 Task: Open Card Employee Training Review in Board Customer Advocacy Program Strategy and Execution to Workspace CRM Systems and add a team member Softage.2@softage.net, a label Blue, a checklist Sailing, an attachment from Trello, a color Blue and finally, add a card description 'Research and develop new product packaging design' and a comment 'Since this item requires input from multiple team members, let us make sure everyone is on the same page before moving forward.'. Add a start date 'Jan 06, 1900' with a due date 'Jan 13, 1900'
Action: Mouse moved to (111, 54)
Screenshot: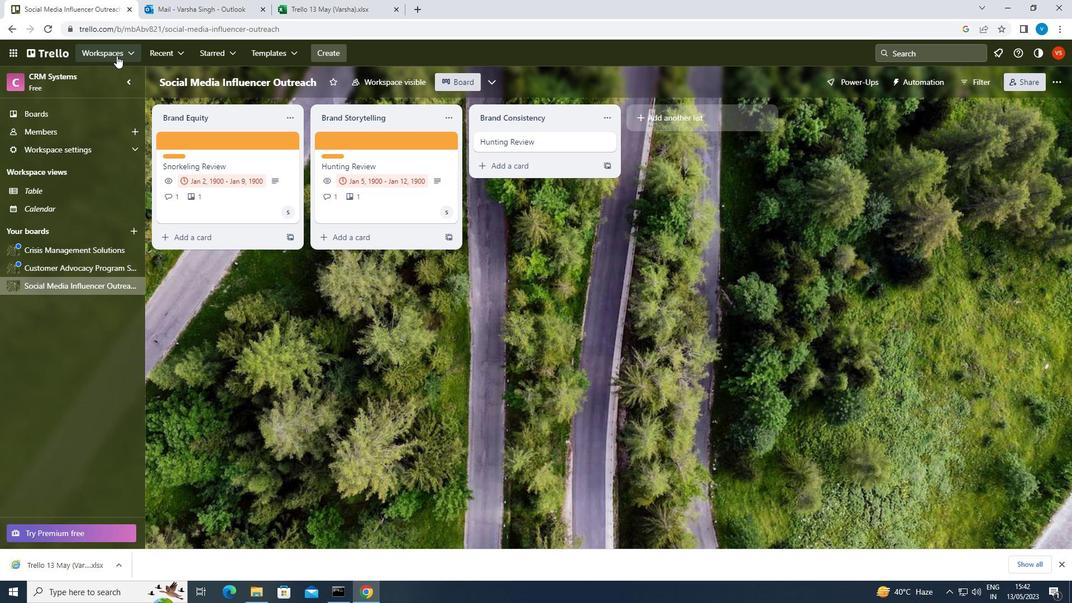 
Action: Mouse pressed left at (111, 54)
Screenshot: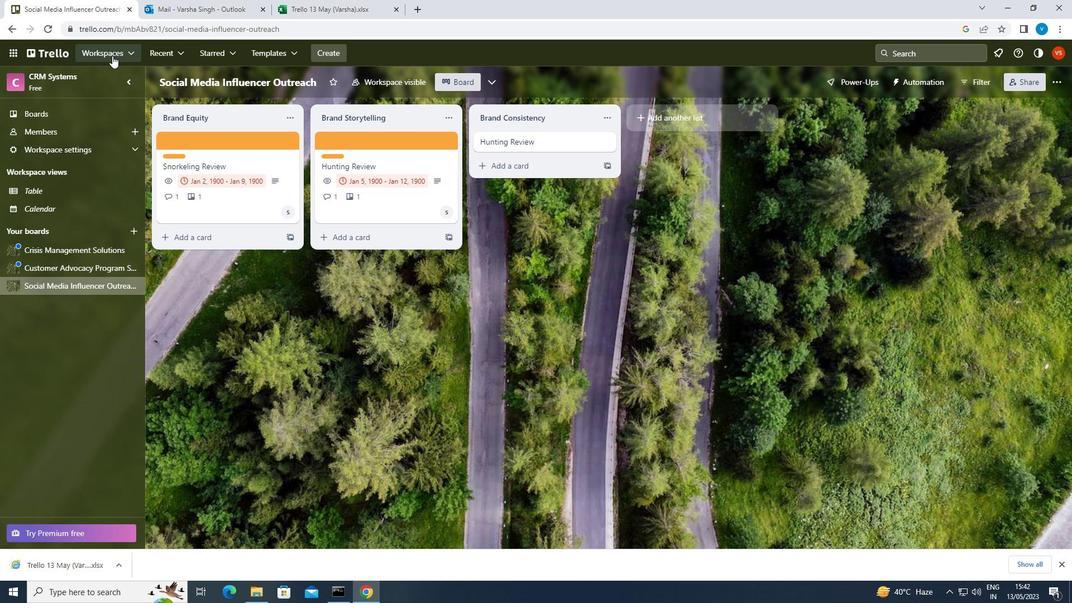 
Action: Mouse moved to (172, 439)
Screenshot: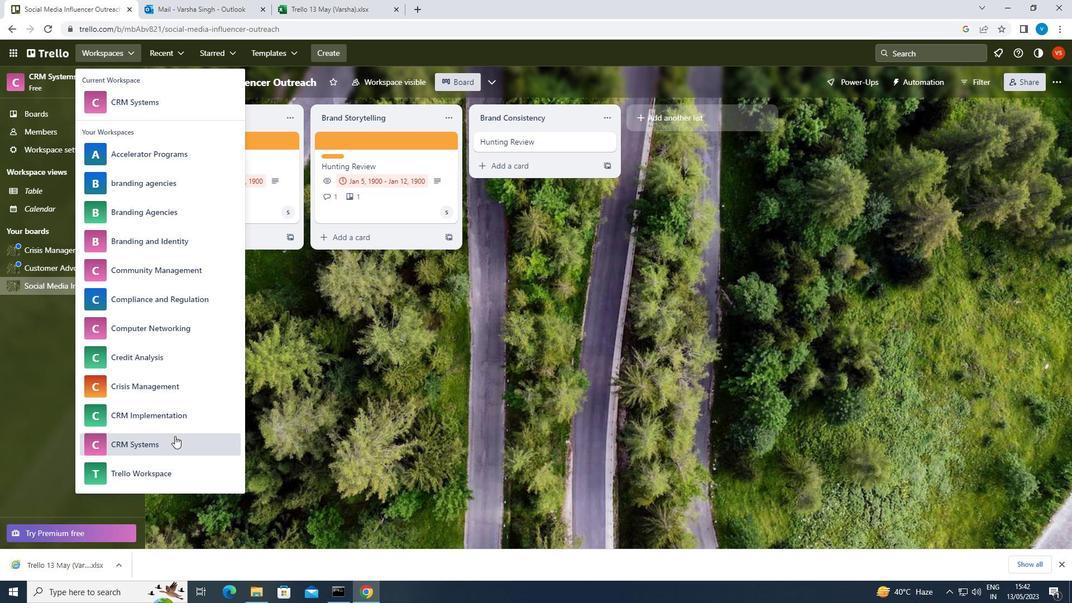 
Action: Mouse pressed left at (172, 439)
Screenshot: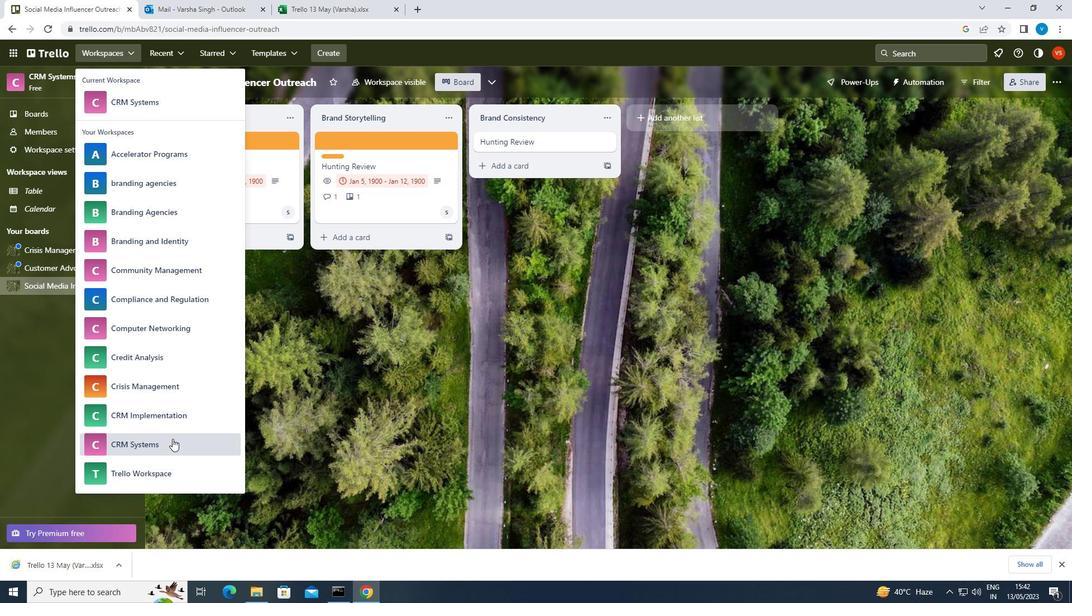 
Action: Mouse moved to (72, 268)
Screenshot: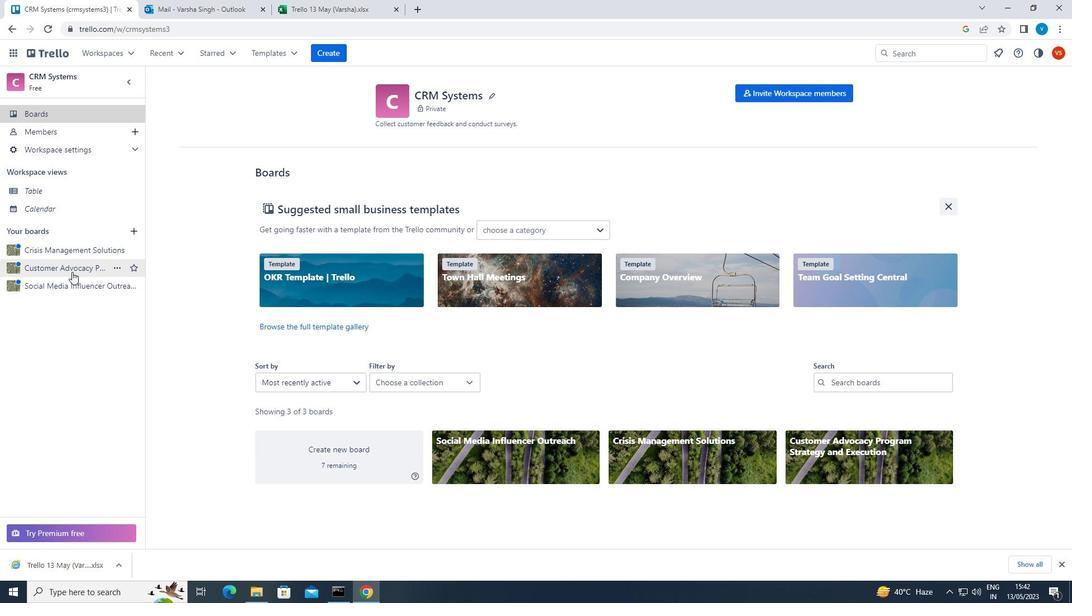 
Action: Mouse pressed left at (72, 268)
Screenshot: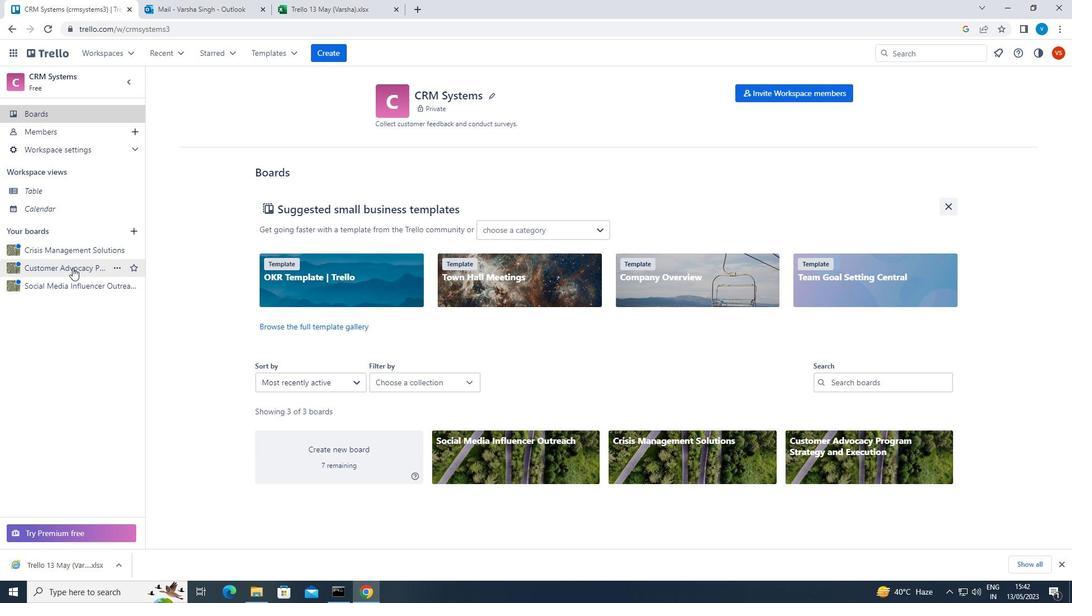 
Action: Mouse moved to (404, 139)
Screenshot: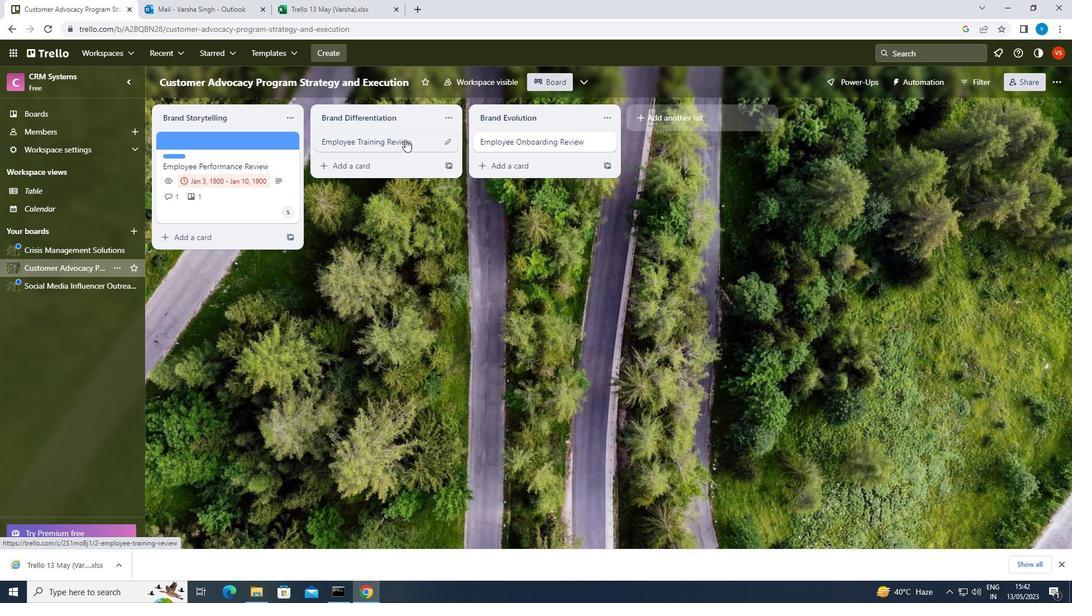 
Action: Mouse pressed left at (404, 139)
Screenshot: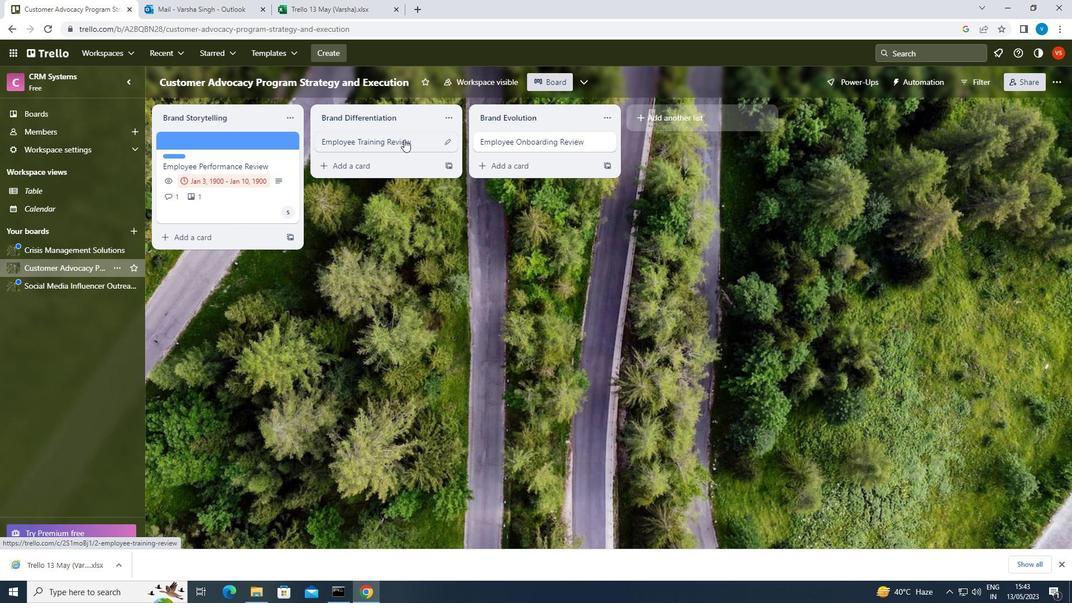 
Action: Mouse moved to (691, 182)
Screenshot: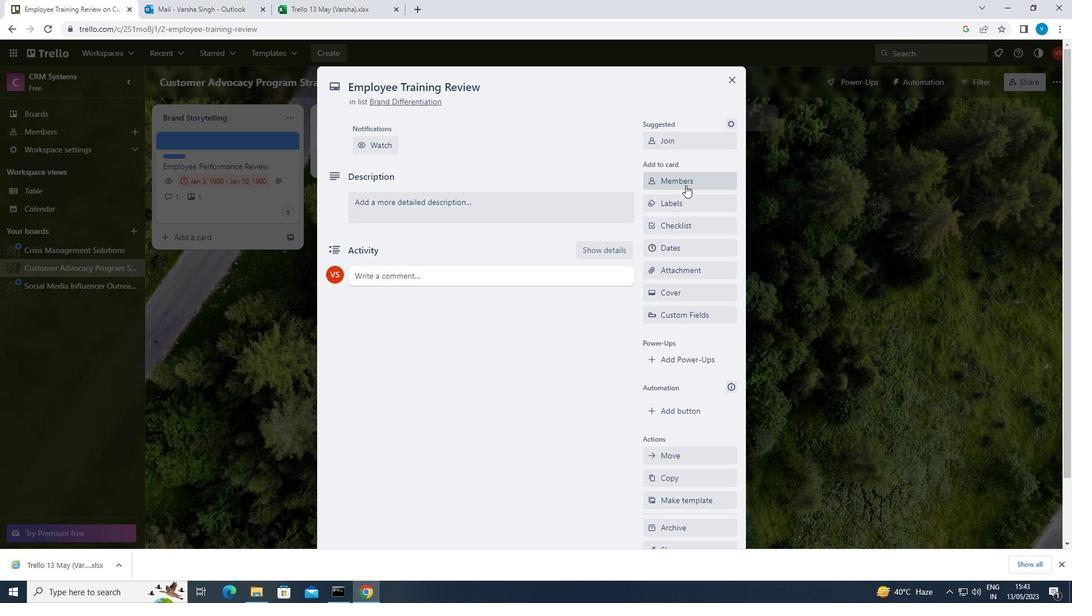 
Action: Mouse pressed left at (691, 182)
Screenshot: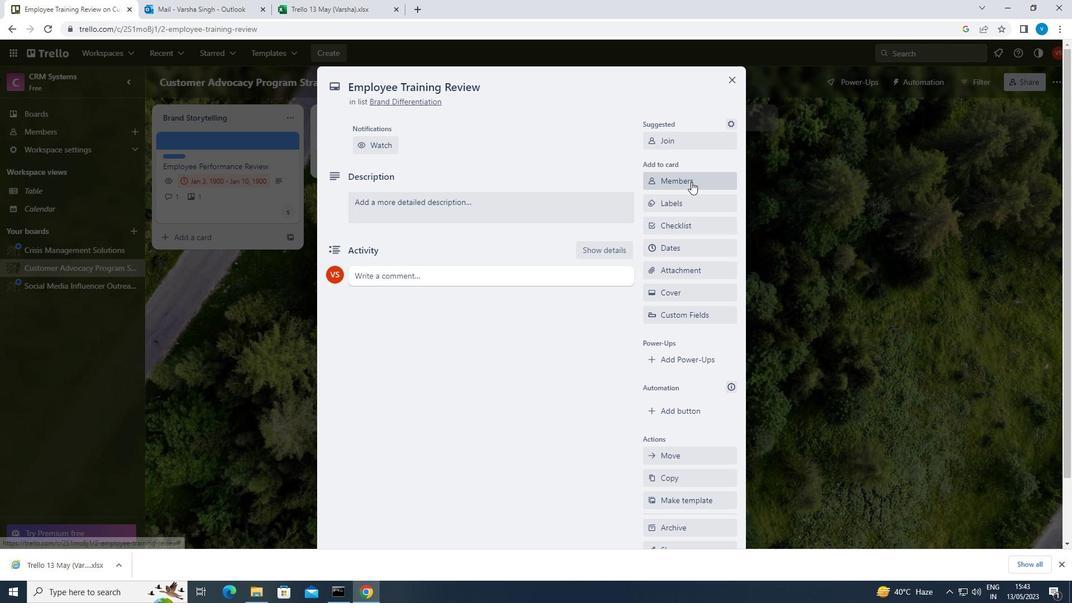 
Action: Mouse moved to (692, 182)
Screenshot: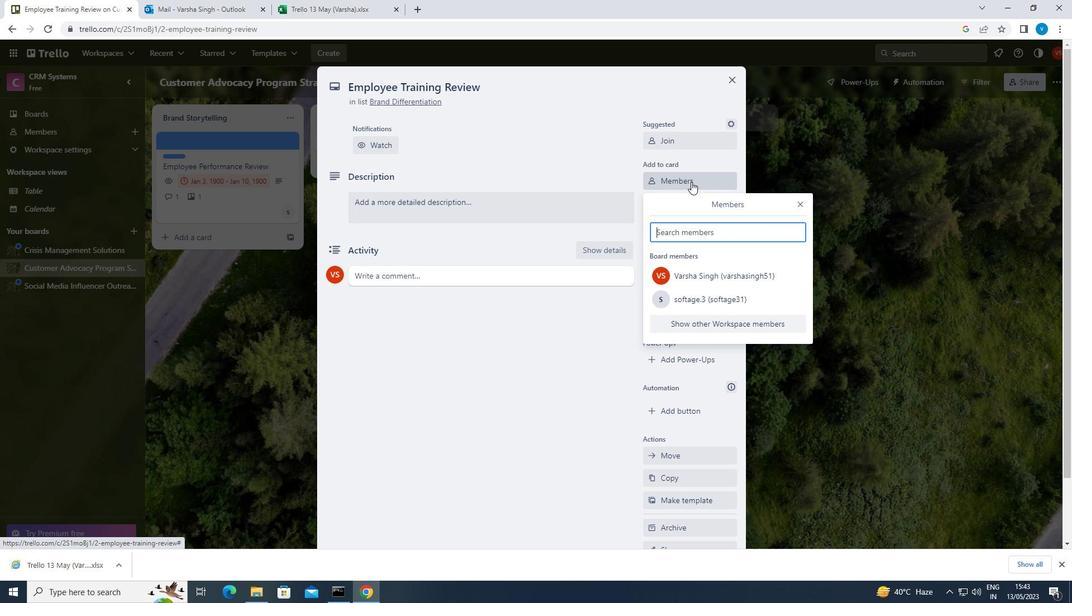 
Action: Key pressed <Key.shift>SOFTAGE.2<Key.shift><Key.shift>@SOFTAGE.NET
Screenshot: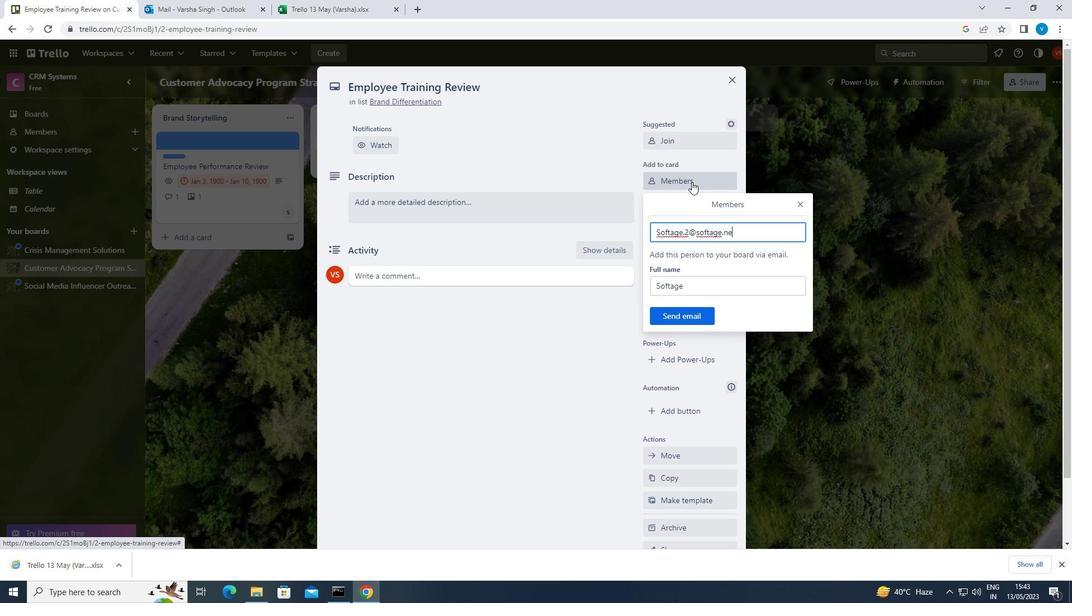 
Action: Mouse moved to (684, 313)
Screenshot: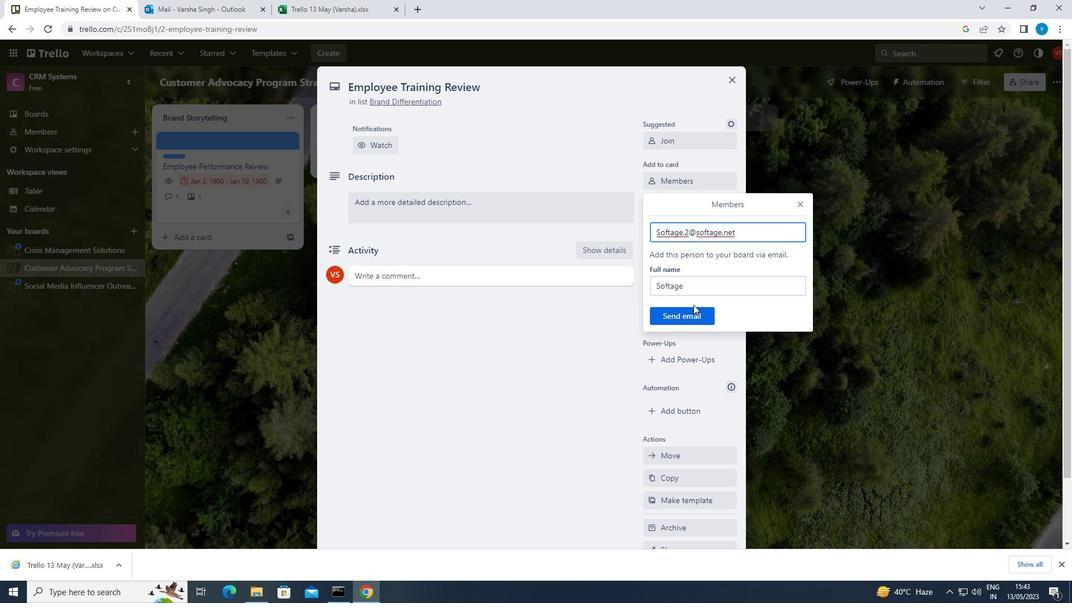 
Action: Mouse pressed left at (684, 313)
Screenshot: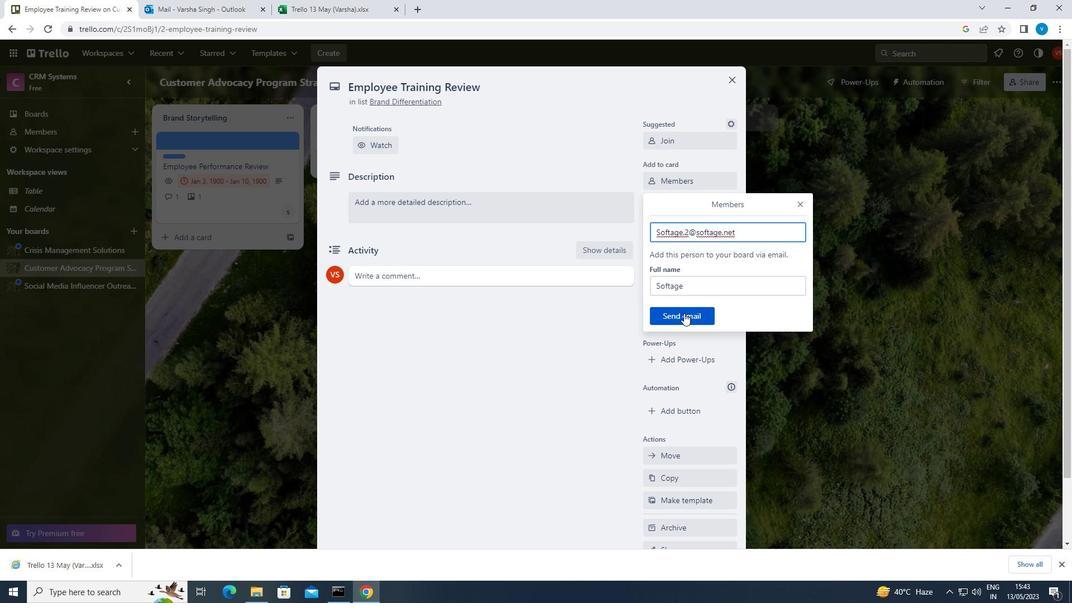 
Action: Mouse moved to (701, 198)
Screenshot: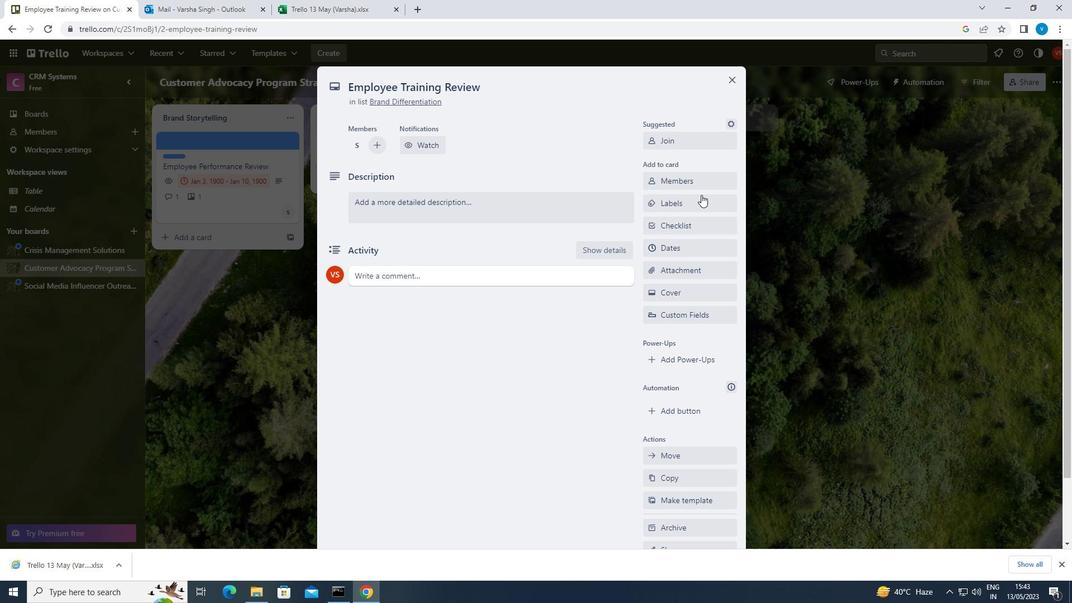 
Action: Mouse pressed left at (701, 198)
Screenshot: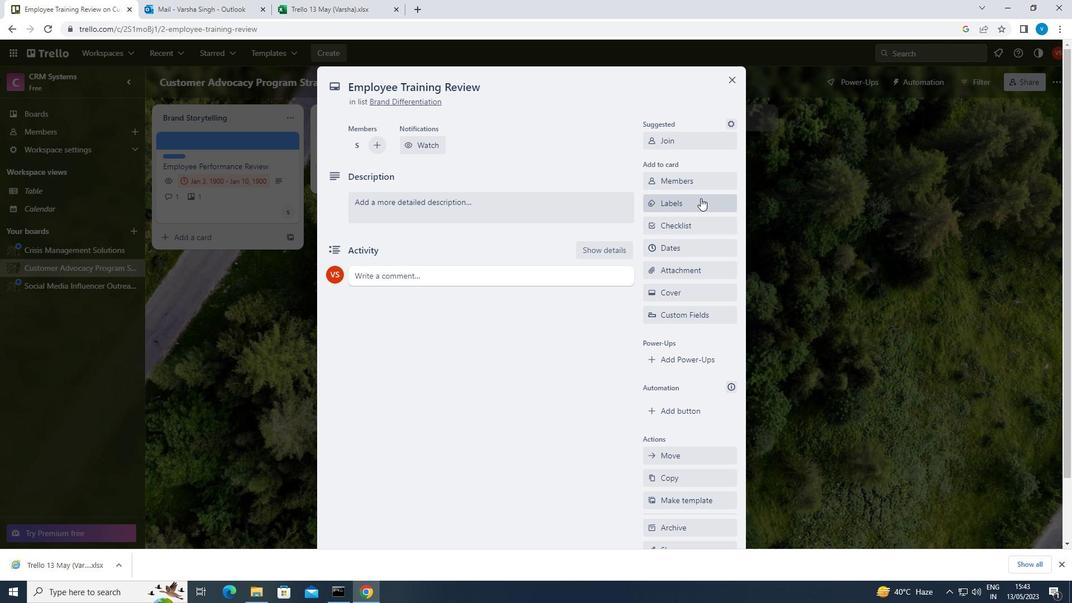 
Action: Mouse moved to (701, 389)
Screenshot: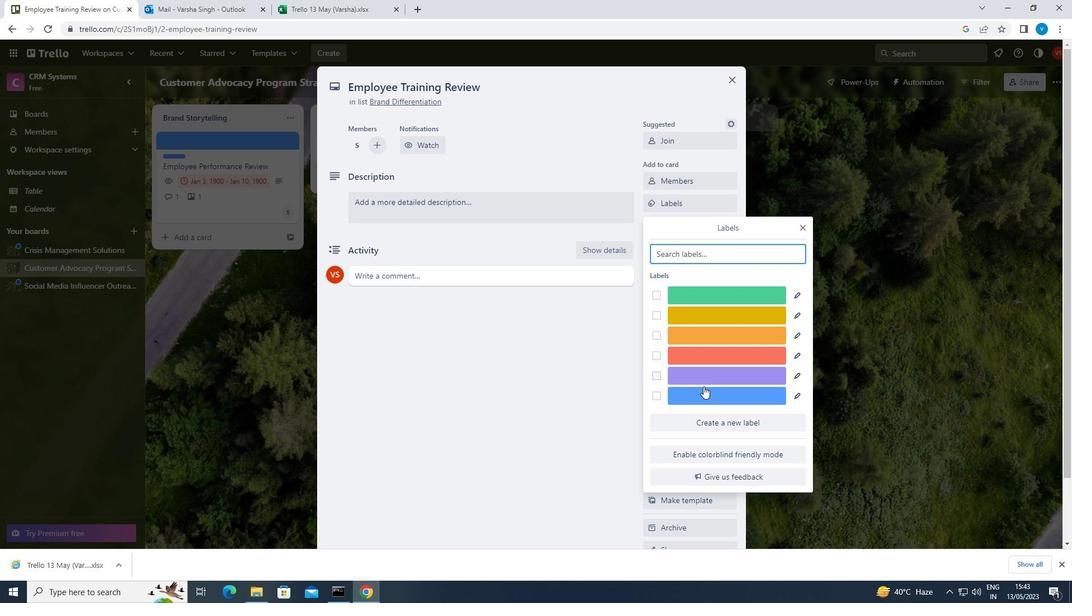 
Action: Mouse pressed left at (701, 389)
Screenshot: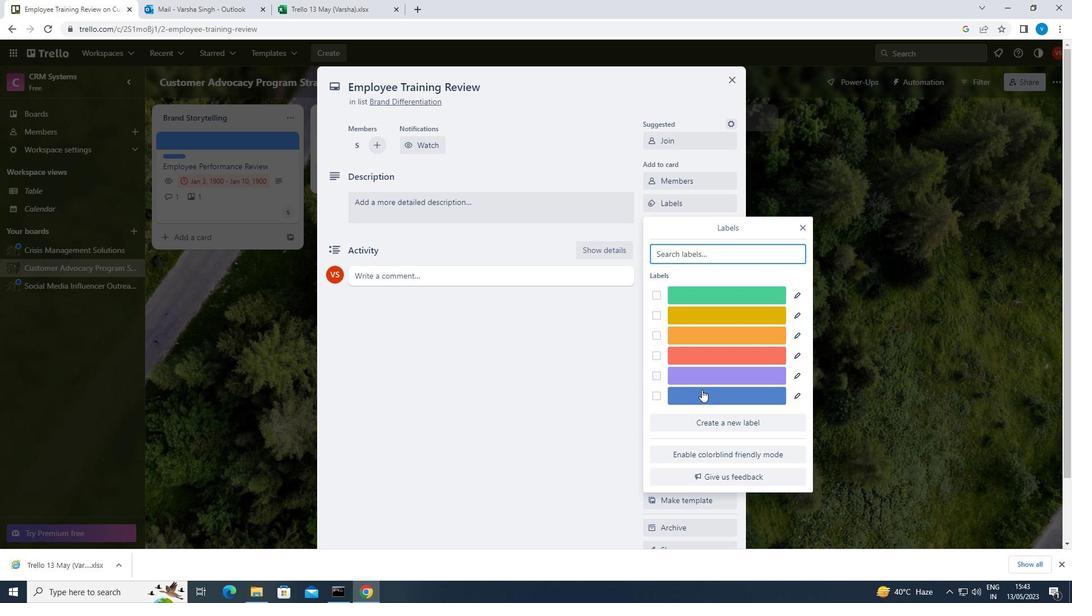 
Action: Mouse moved to (801, 227)
Screenshot: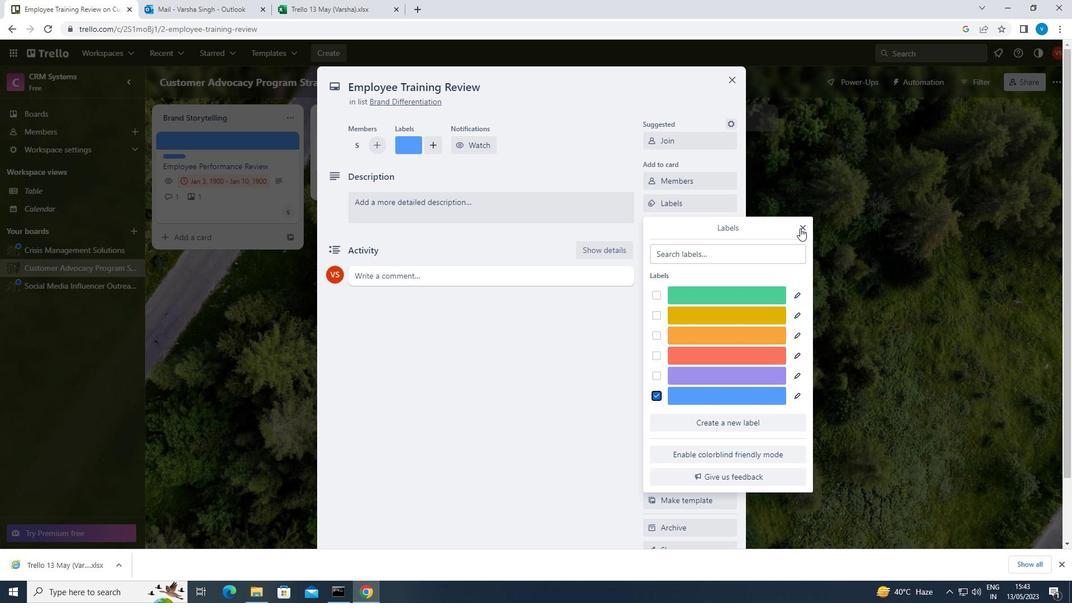 
Action: Mouse pressed left at (801, 227)
Screenshot: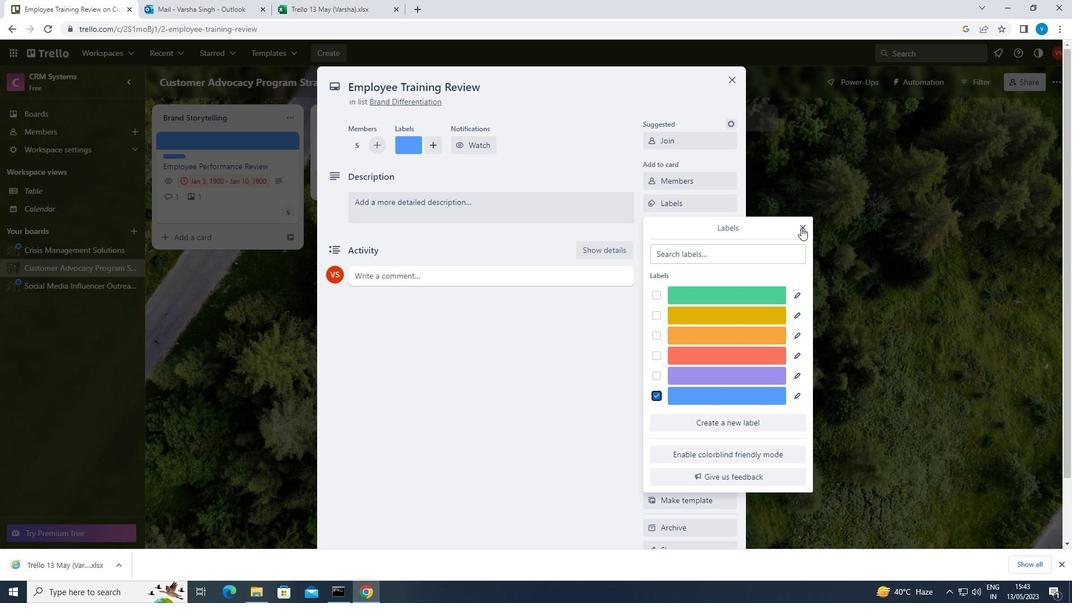 
Action: Mouse moved to (712, 223)
Screenshot: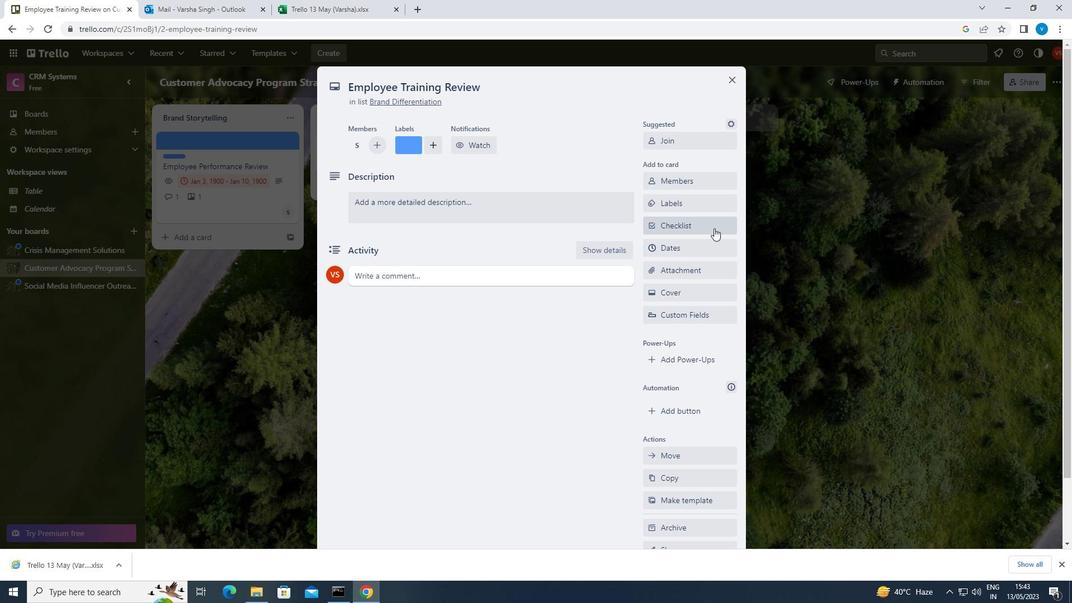 
Action: Mouse pressed left at (712, 223)
Screenshot: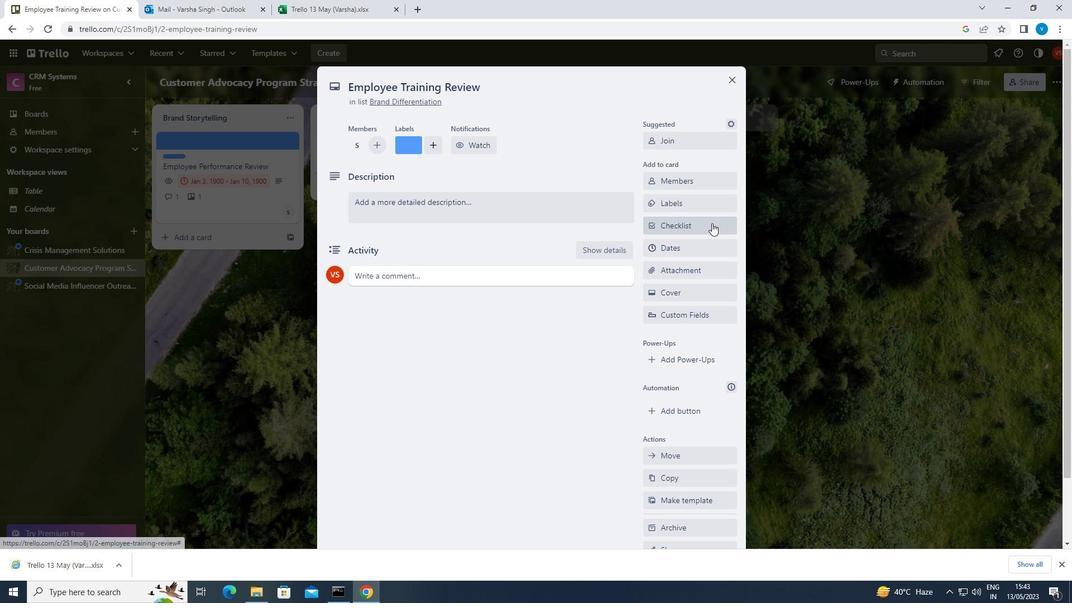 
Action: Mouse moved to (717, 284)
Screenshot: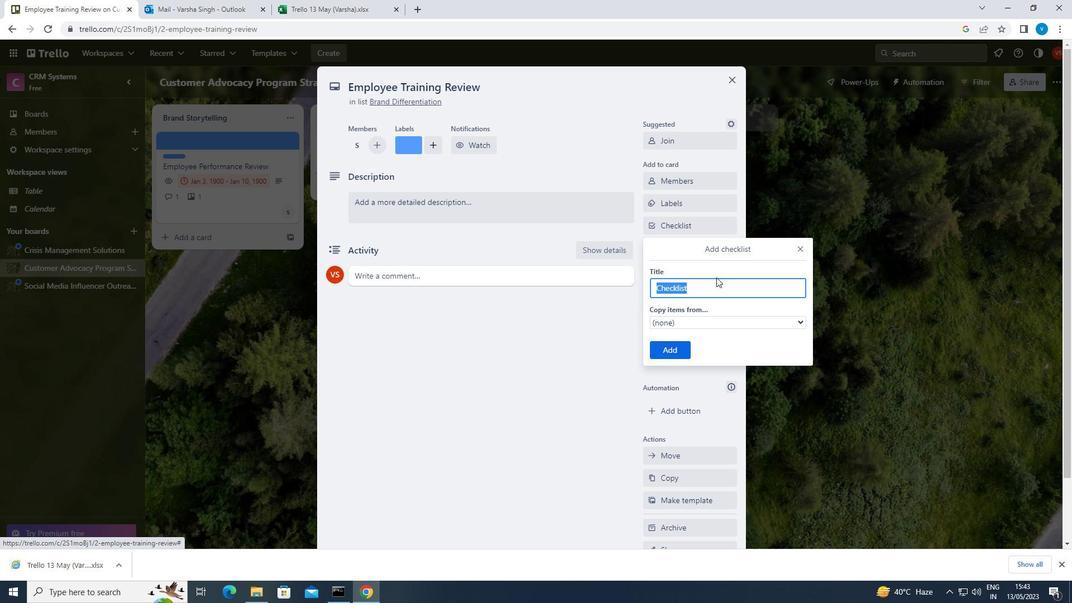
Action: Key pressed <Key.shift>SAILING<Key.backspace><Key.backspace><Key.backspace><Key.backspace><Key.backspace><Key.backspace><Key.backspace><Key.backspace><Key.backspace><Key.backspace><Key.shift>SAILING
Screenshot: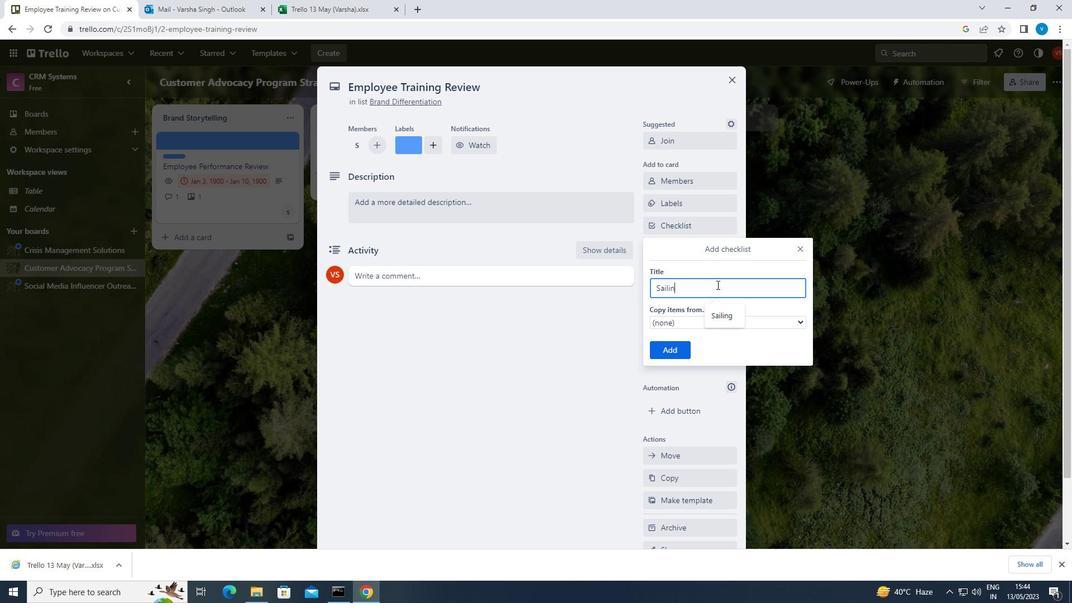 
Action: Mouse moved to (797, 248)
Screenshot: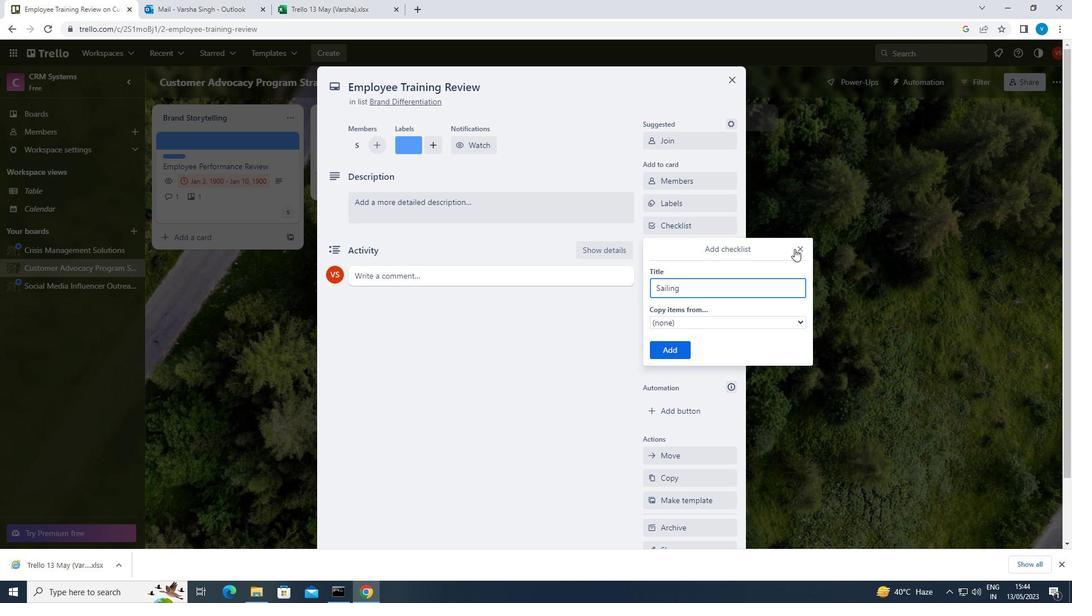 
Action: Mouse pressed left at (797, 248)
Screenshot: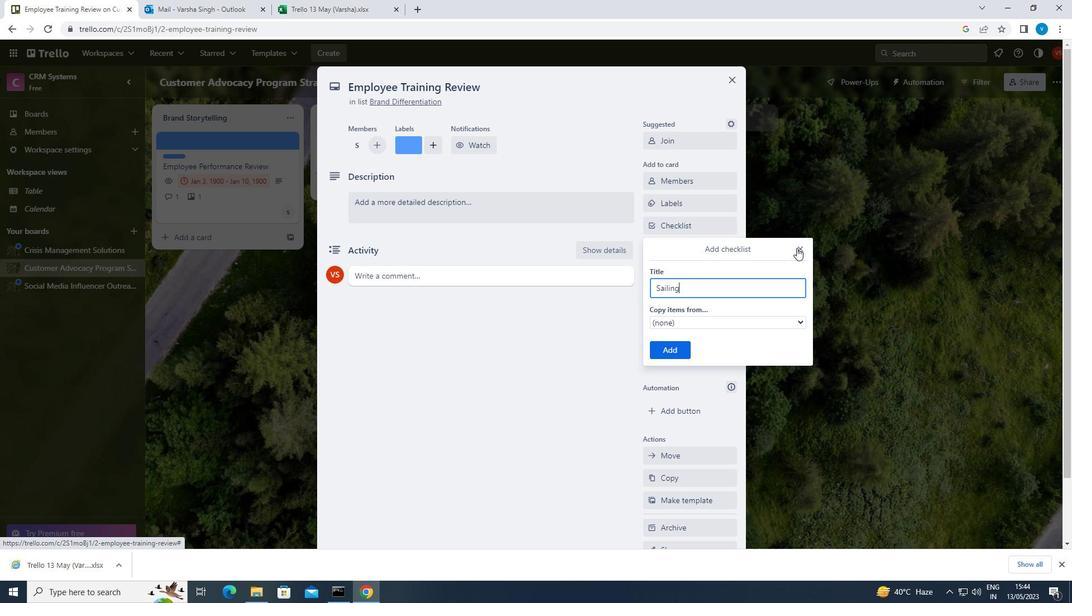 
Action: Mouse moved to (706, 267)
Screenshot: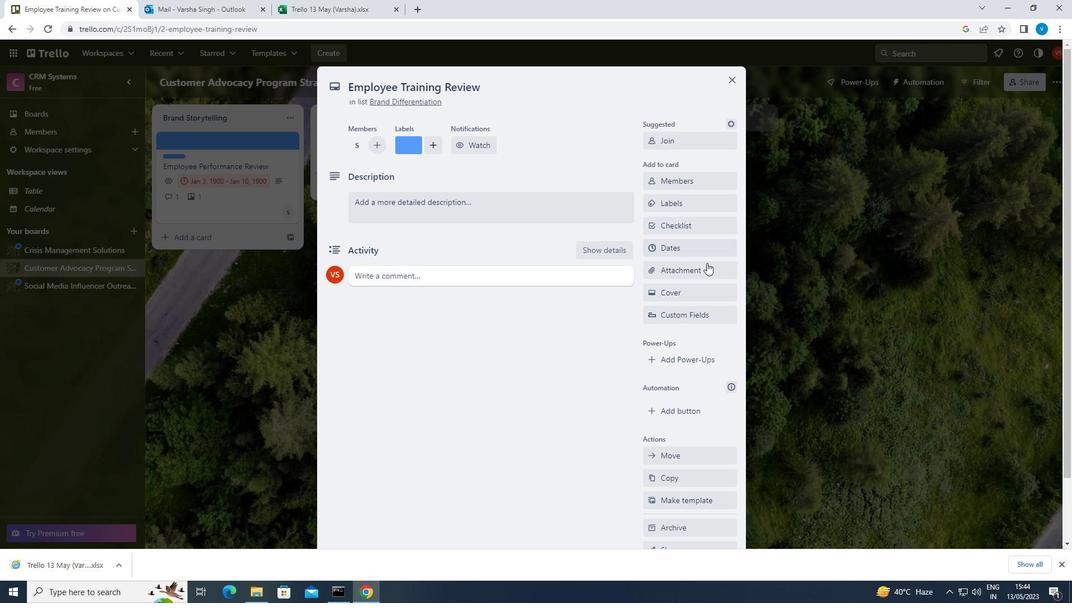 
Action: Mouse pressed left at (706, 267)
Screenshot: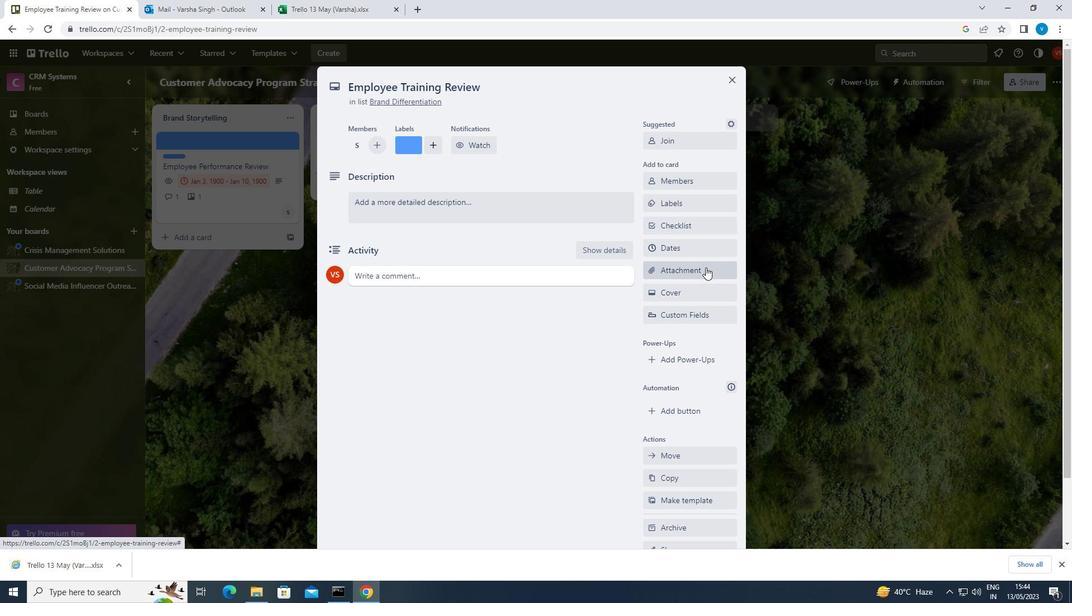 
Action: Mouse moved to (689, 334)
Screenshot: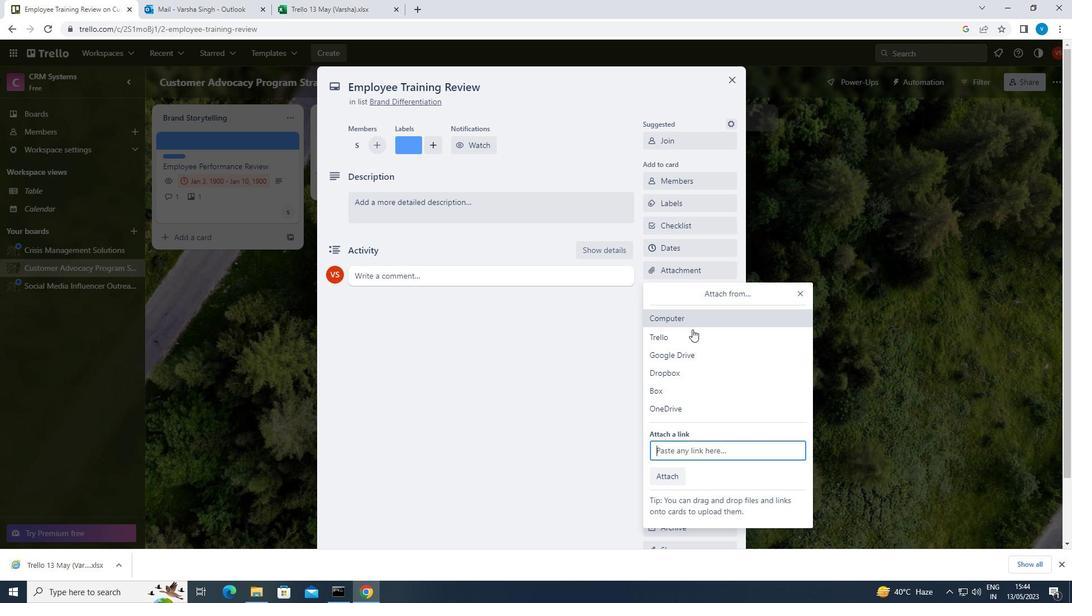 
Action: Mouse pressed left at (689, 334)
Screenshot: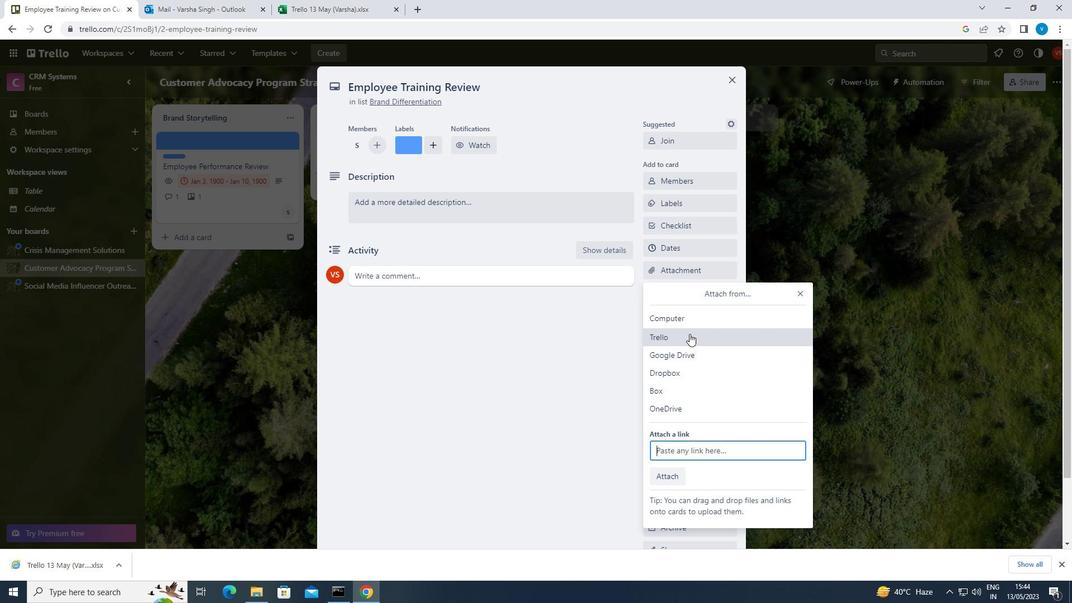
Action: Mouse moved to (670, 397)
Screenshot: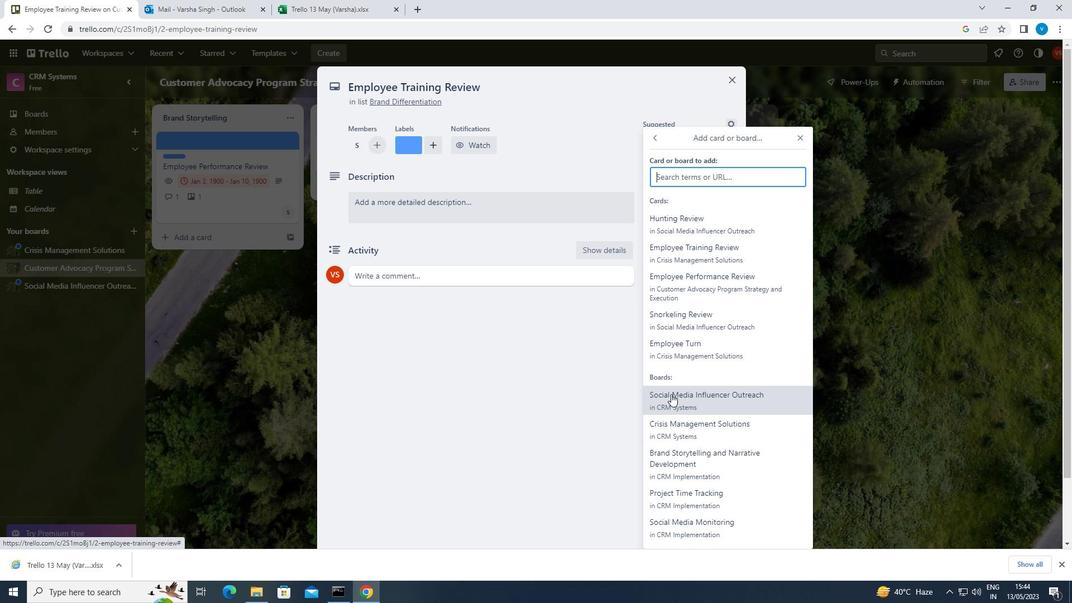 
Action: Mouse pressed left at (670, 397)
Screenshot: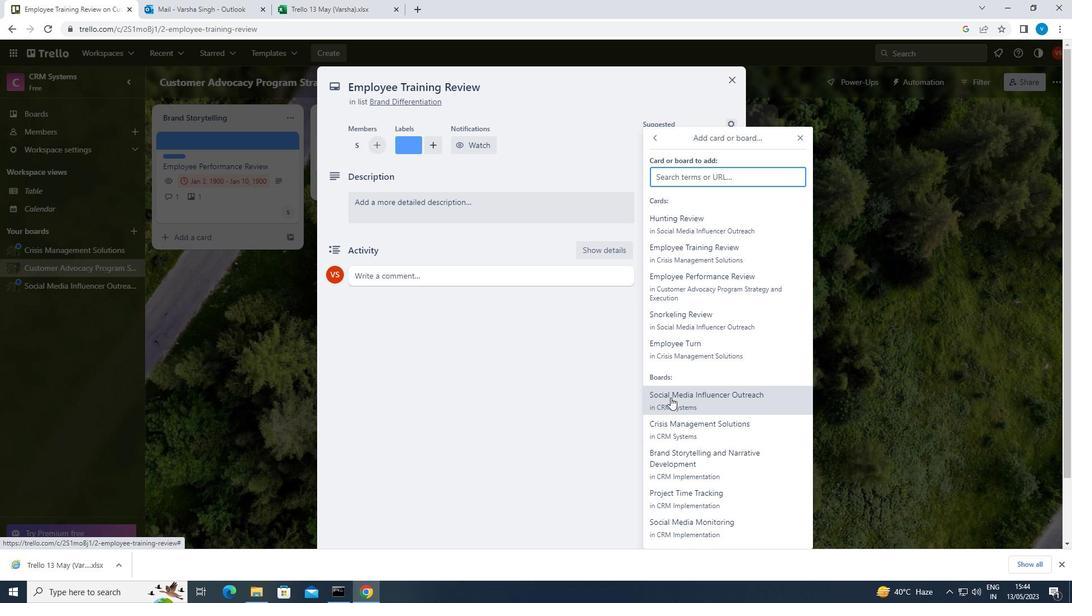 
Action: Mouse moved to (681, 287)
Screenshot: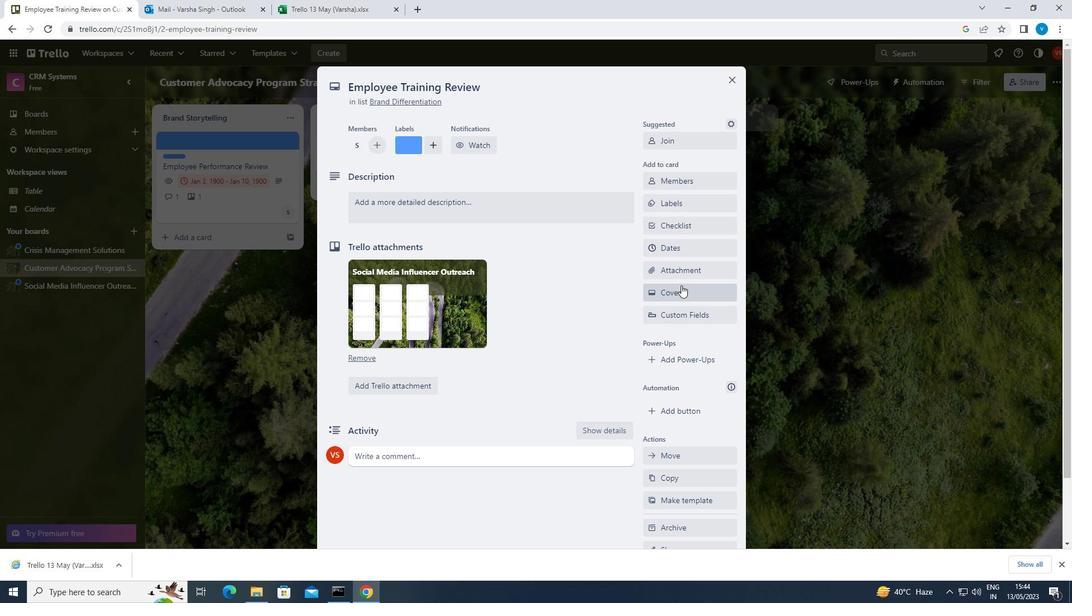 
Action: Mouse pressed left at (681, 287)
Screenshot: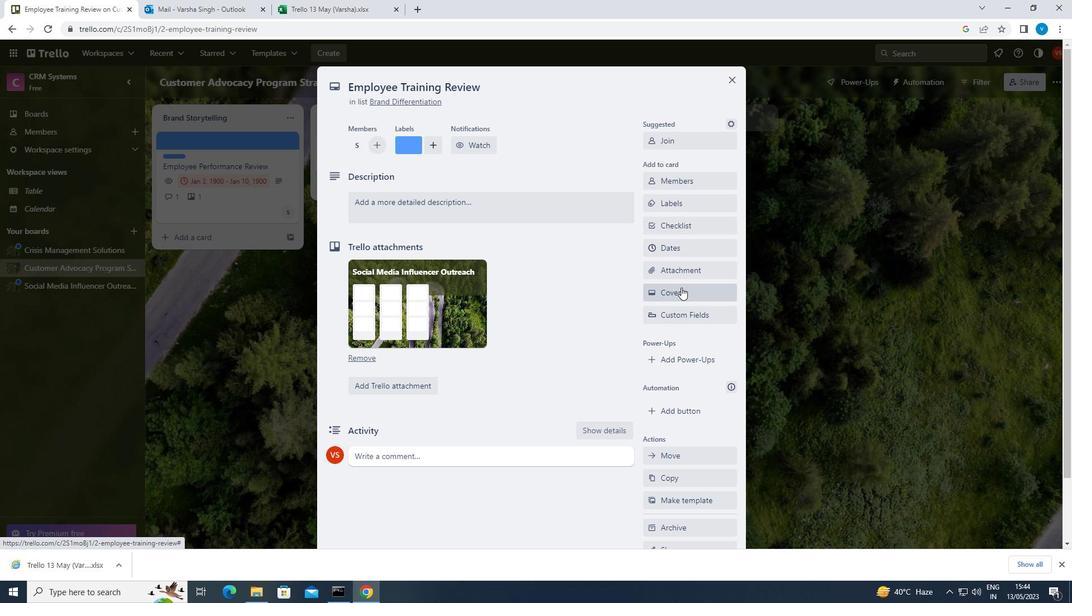 
Action: Mouse moved to (665, 342)
Screenshot: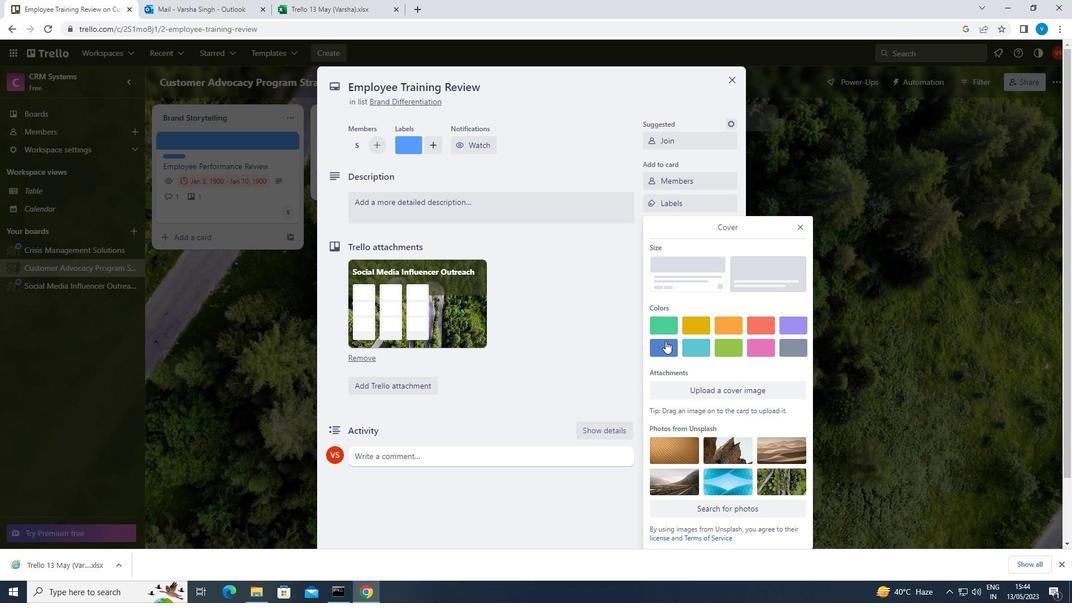 
Action: Mouse pressed left at (665, 342)
Screenshot: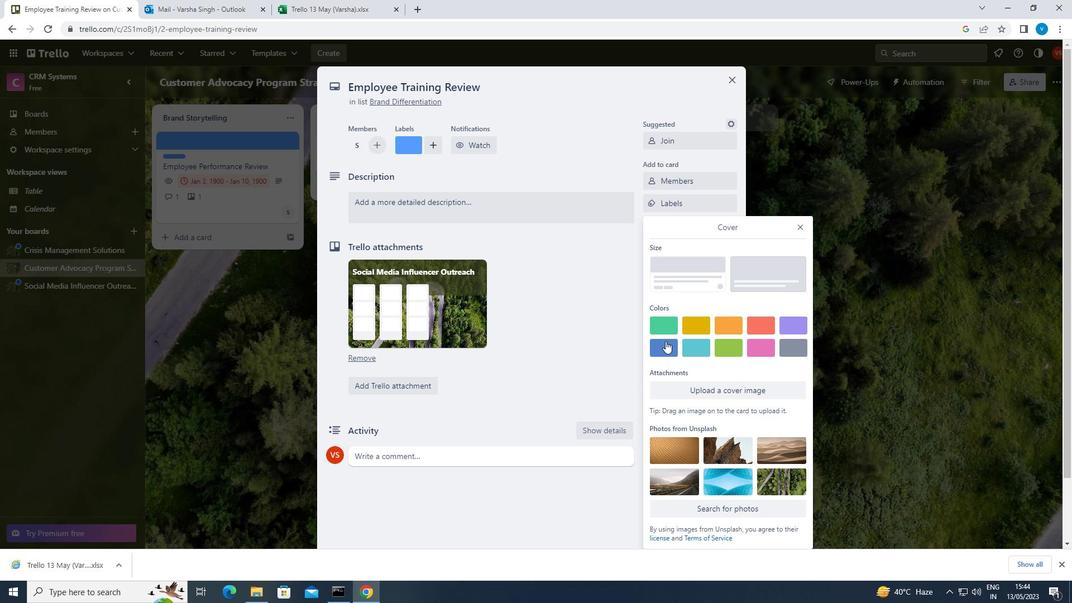 
Action: Mouse moved to (520, 270)
Screenshot: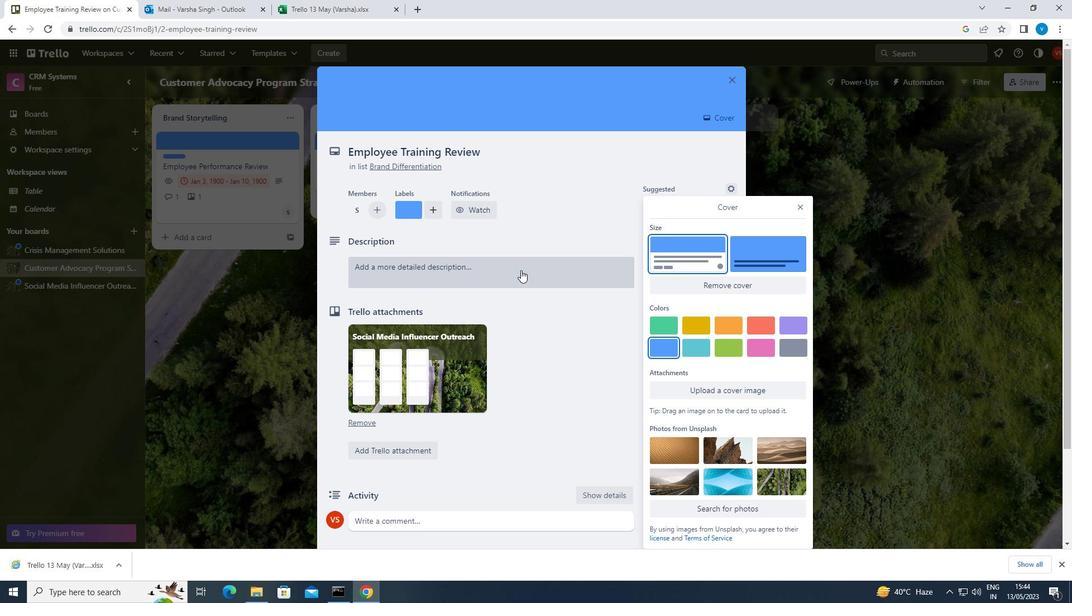
Action: Mouse pressed left at (520, 270)
Screenshot: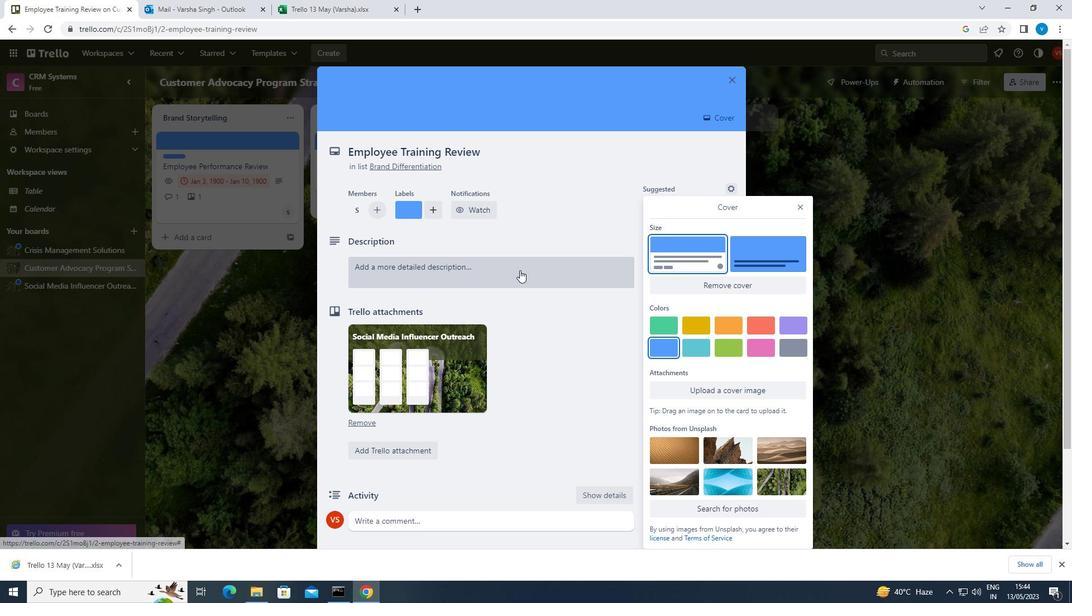 
Action: Key pressed <Key.shift>RESEARCH<Key.space>AND<Key.space>DEVELOP<Key.space>NEW<Key.space>PRODUCT<Key.space>PACKAGING<Key.space>DESIGN
Screenshot: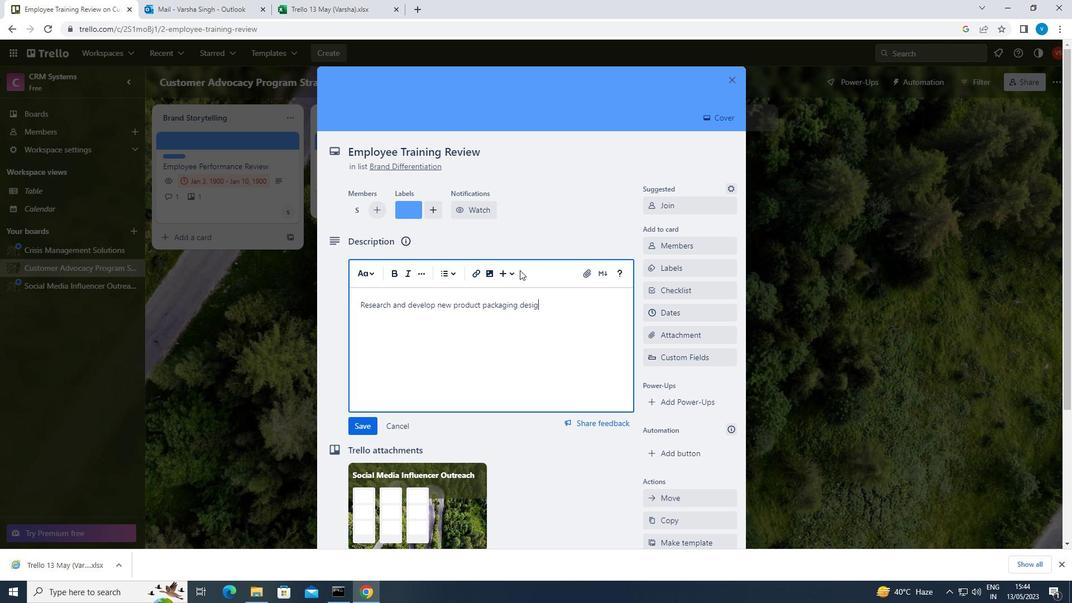 
Action: Mouse moved to (369, 428)
Screenshot: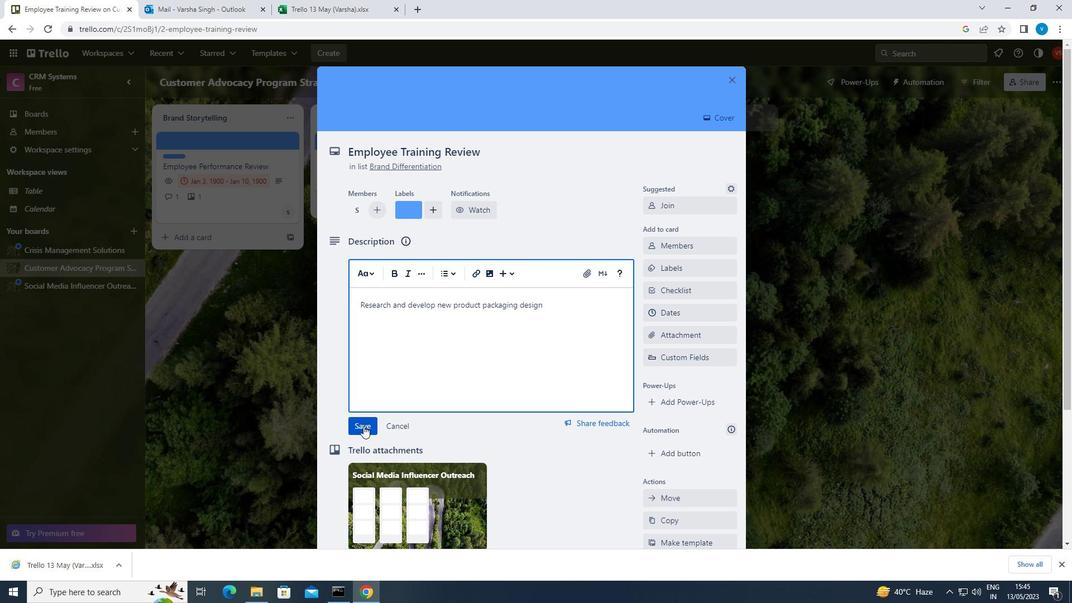 
Action: Mouse pressed left at (369, 428)
Screenshot: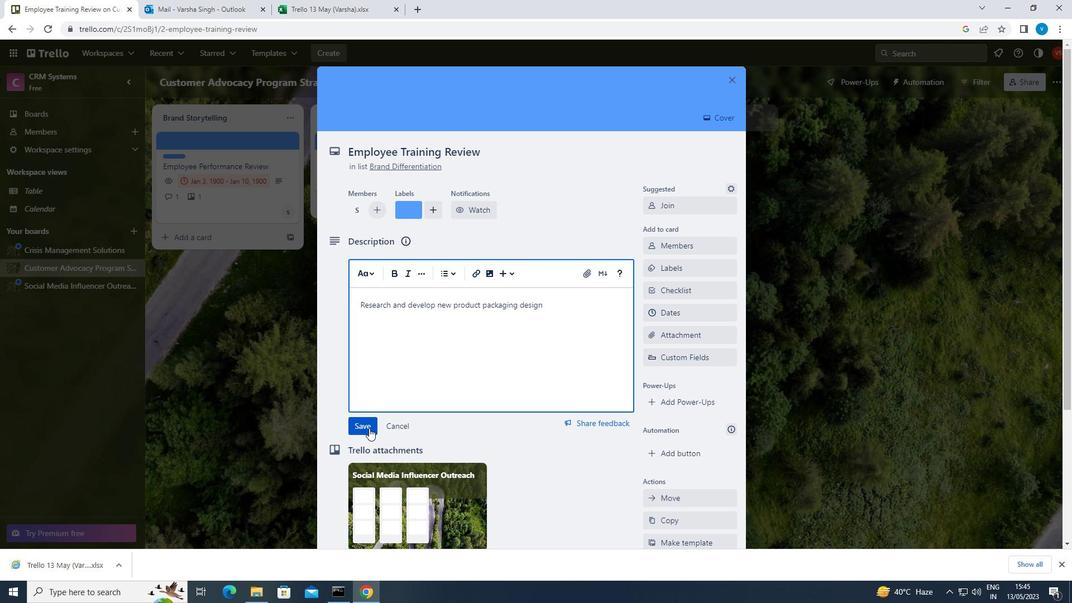 
Action: Mouse moved to (377, 426)
Screenshot: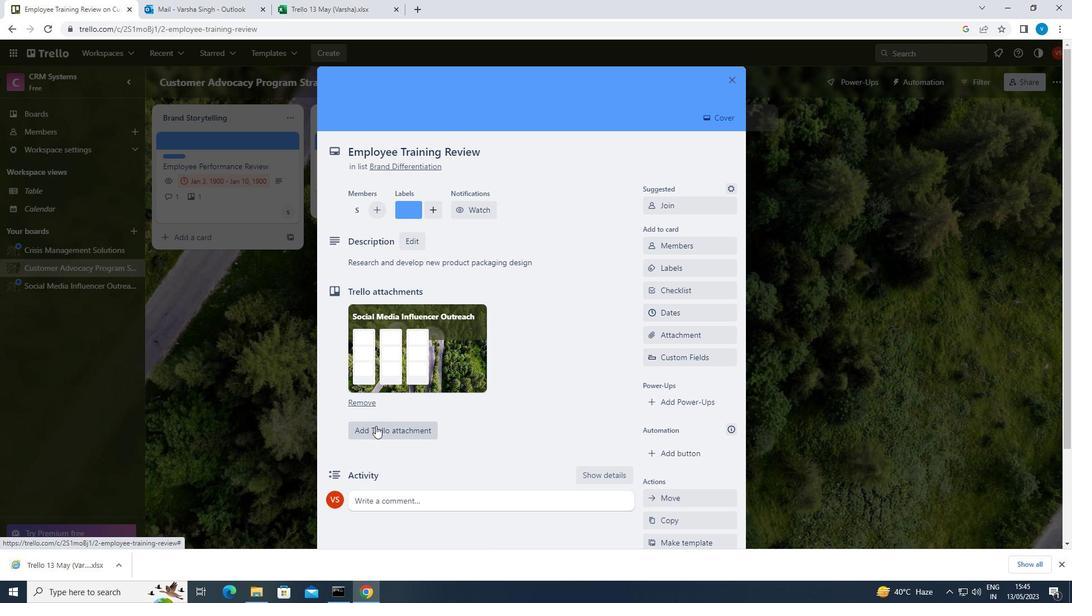 
Action: Mouse scrolled (377, 425) with delta (0, 0)
Screenshot: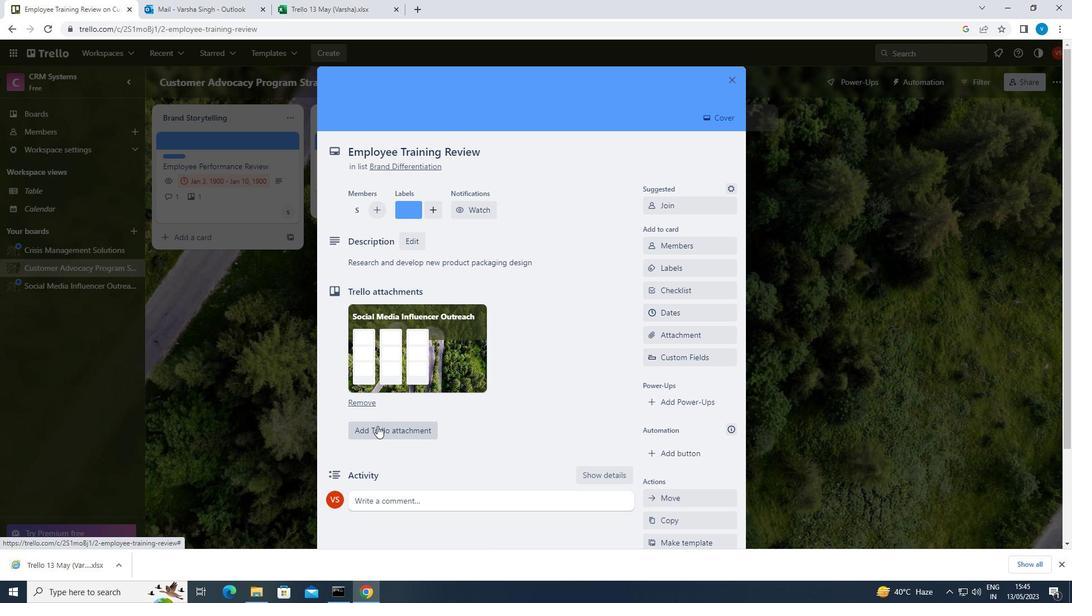 
Action: Mouse scrolled (377, 425) with delta (0, 0)
Screenshot: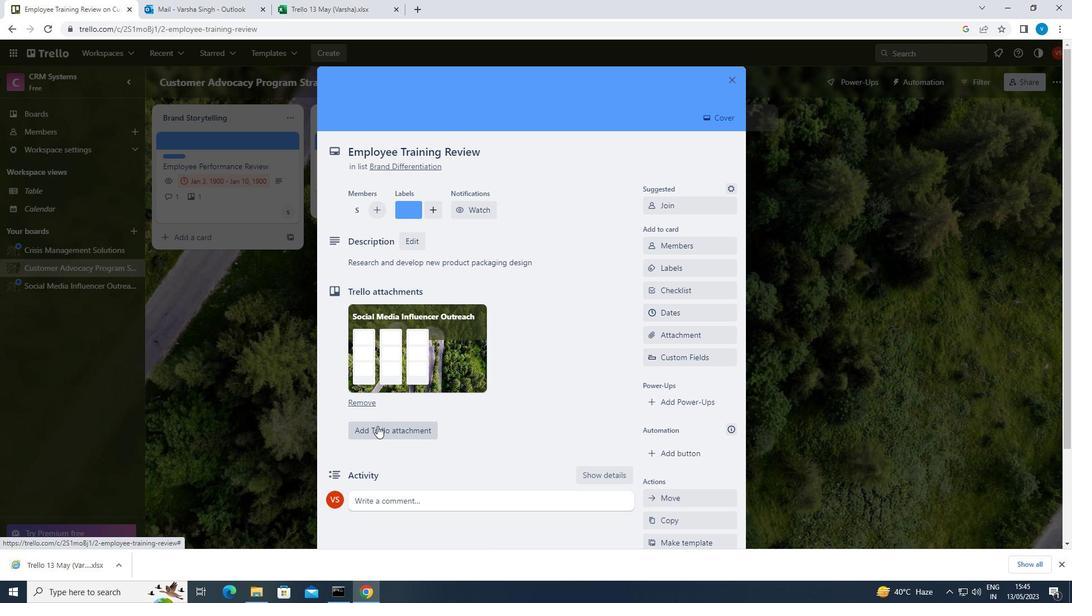 
Action: Mouse moved to (407, 391)
Screenshot: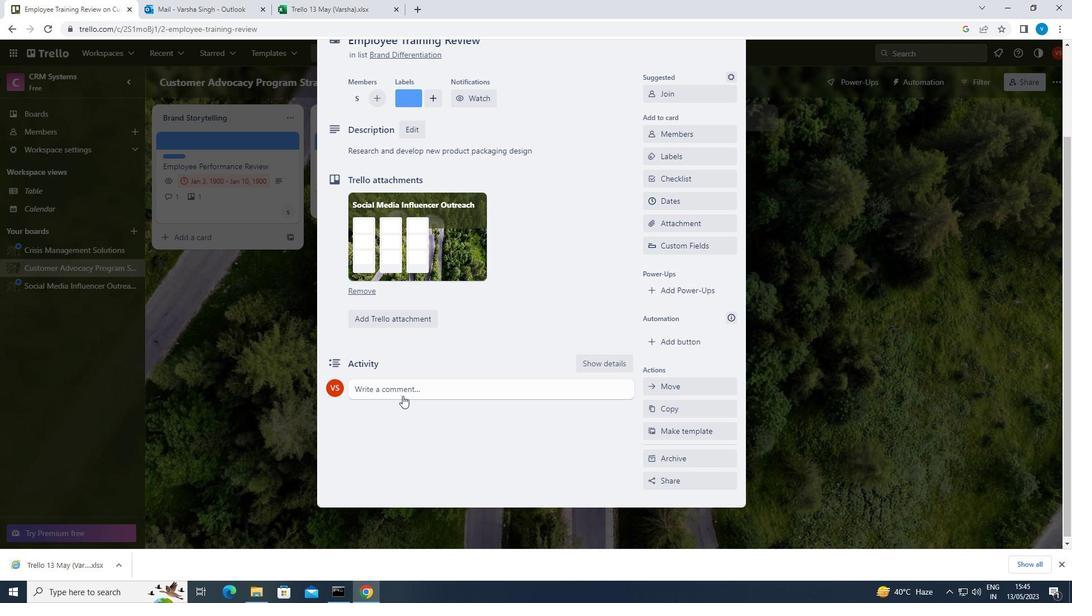 
Action: Mouse pressed left at (407, 391)
Screenshot: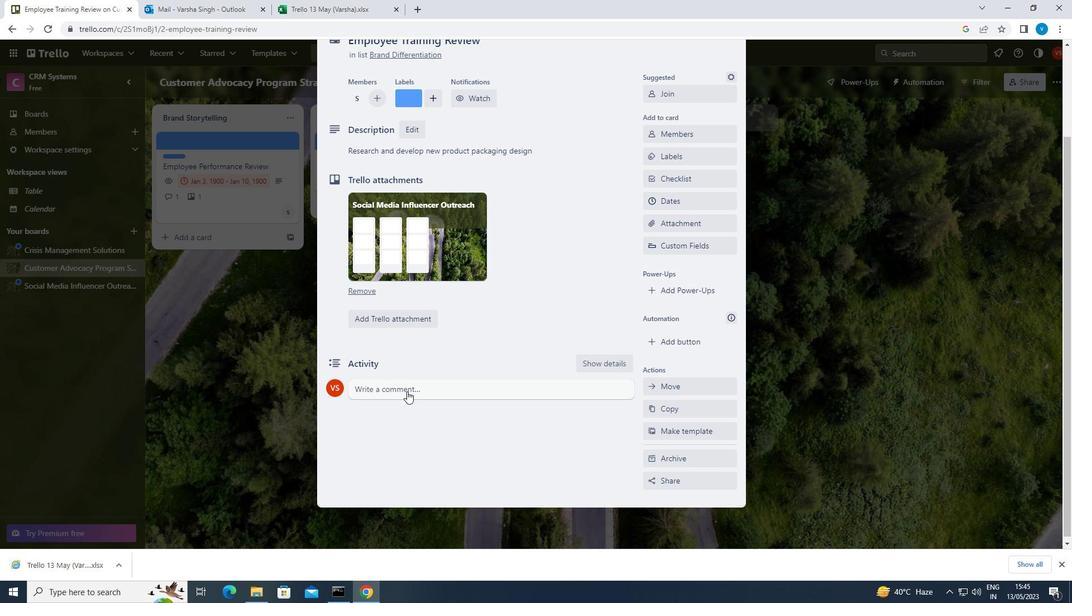 
Action: Key pressed <Key.shift>SINCE<Key.space>THIS<Key.space>ITEM<Key.space>REQUIRES<Key.space>INPUT<Key.space>FROM<Key.space>MULTIPLE<Key.space>TEAM<Key.space>MEMBERS,<Key.space>LET<Key.space>US<Key.space>MAKE<Key.space>SURE<Key.space>EVERYONE<Key.space>IS<Key.space>ON<Key.space>THE<Key.space>SAME<Key.space>PAGE<Key.space>BEFORE<Key.space>MOVING<Key.space>FORWARD.
Screenshot: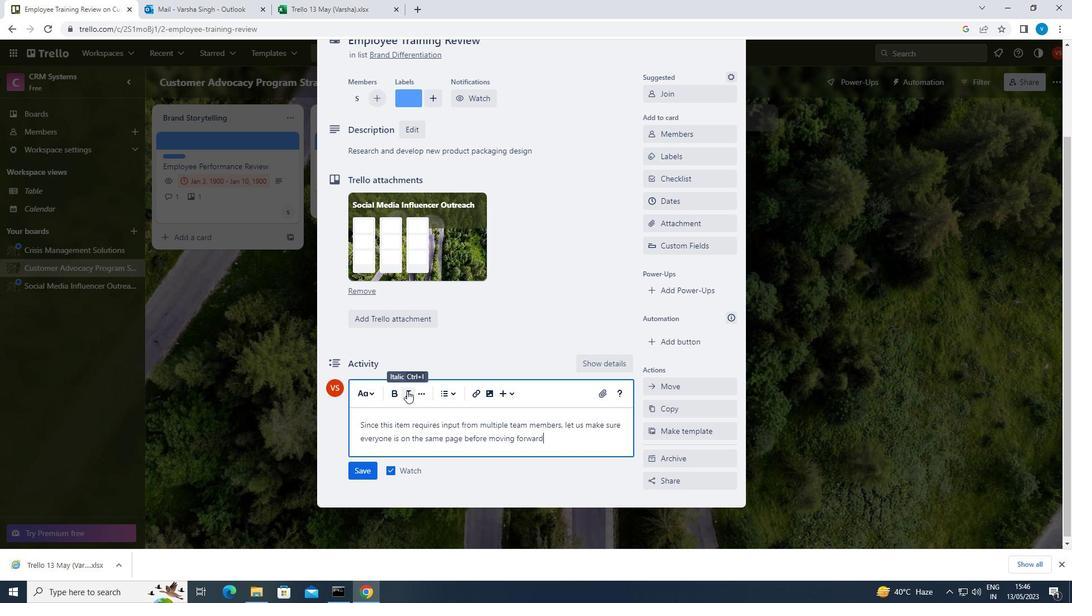 
Action: Mouse moved to (370, 471)
Screenshot: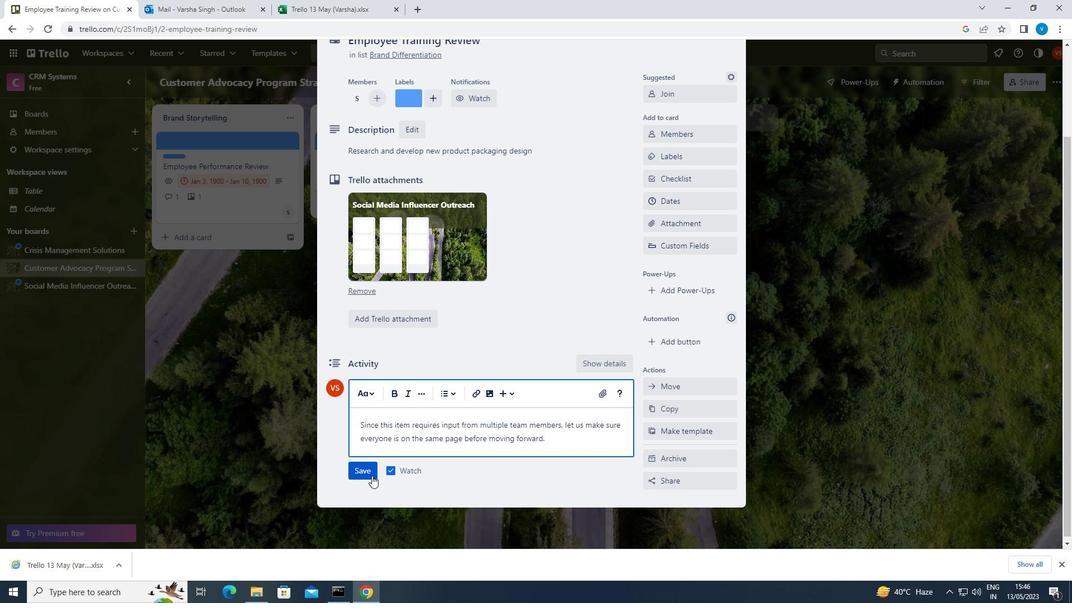 
Action: Mouse pressed left at (370, 471)
Screenshot: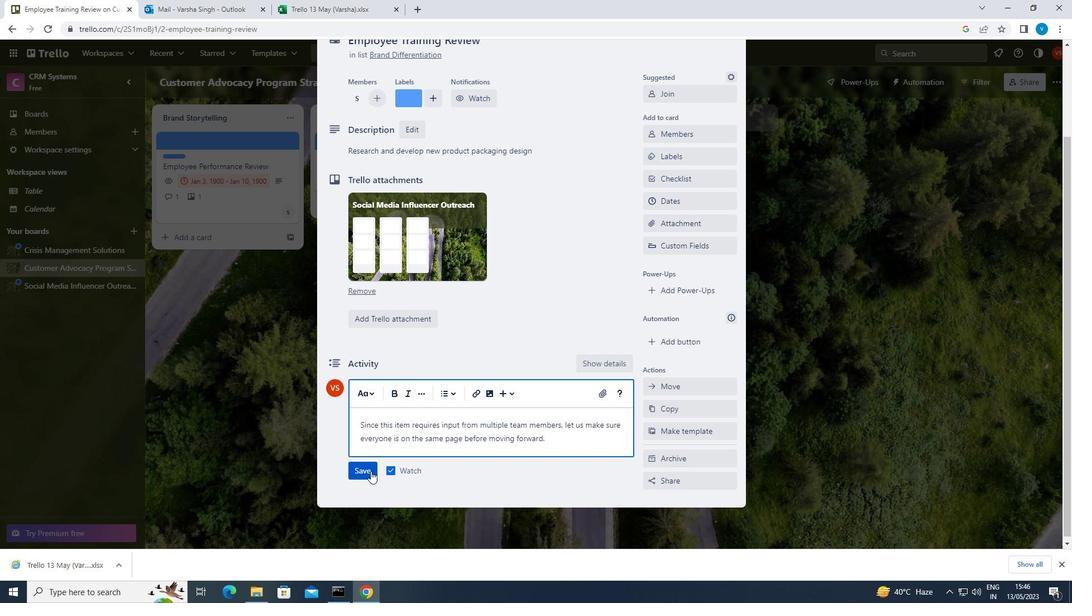 
Action: Mouse moved to (689, 202)
Screenshot: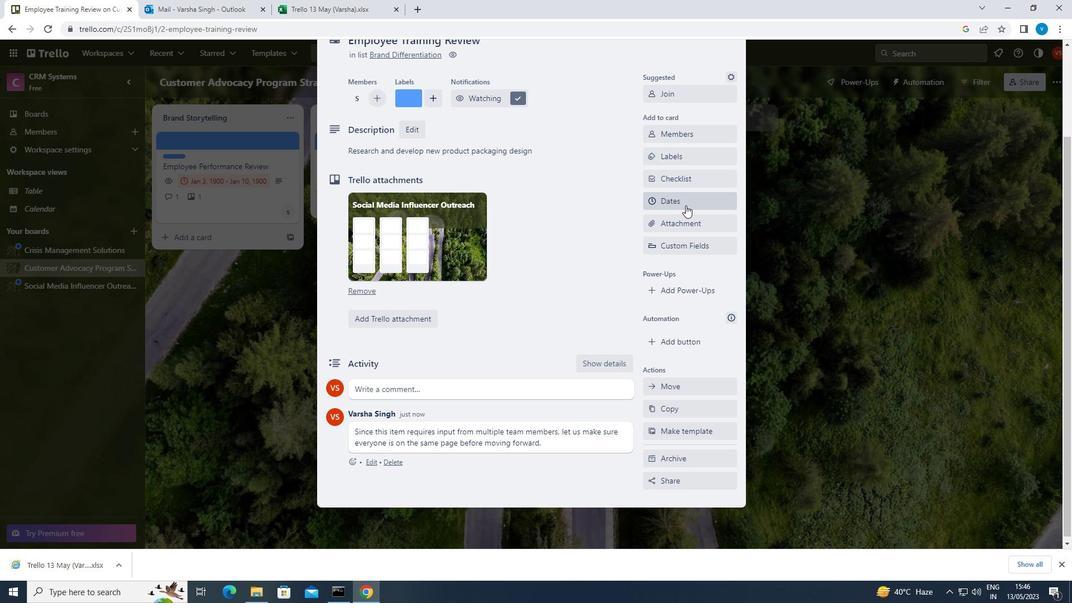 
Action: Mouse pressed left at (689, 202)
Screenshot: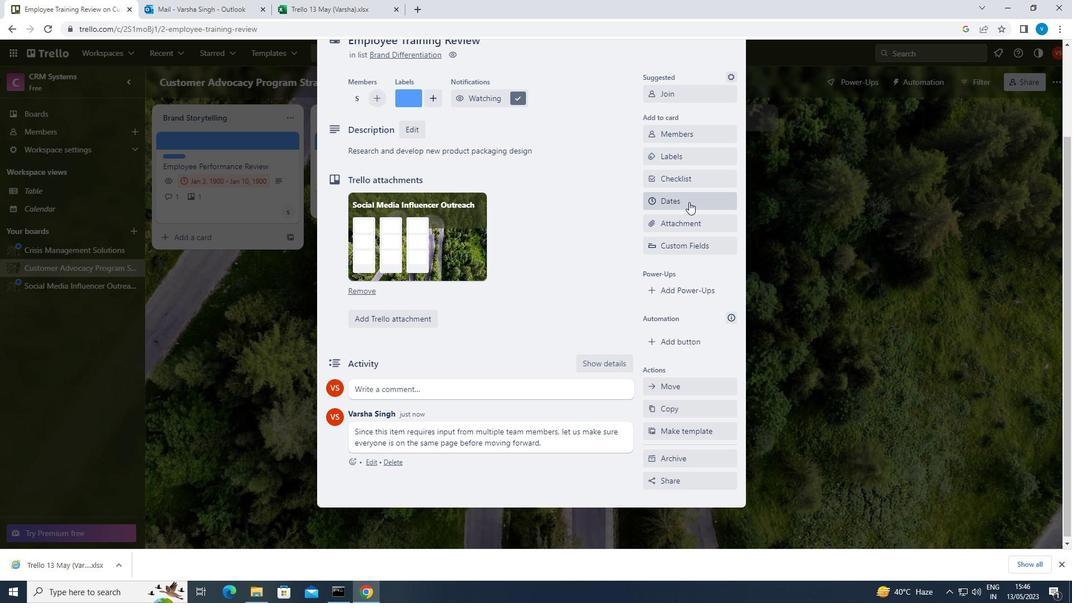 
Action: Mouse moved to (654, 284)
Screenshot: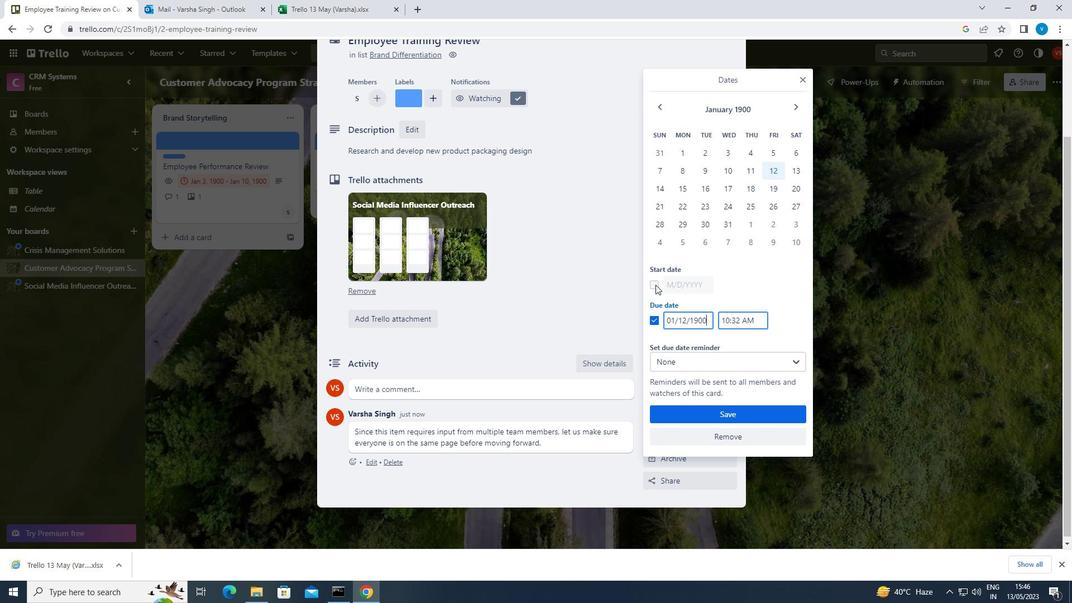 
Action: Mouse pressed left at (654, 284)
Screenshot: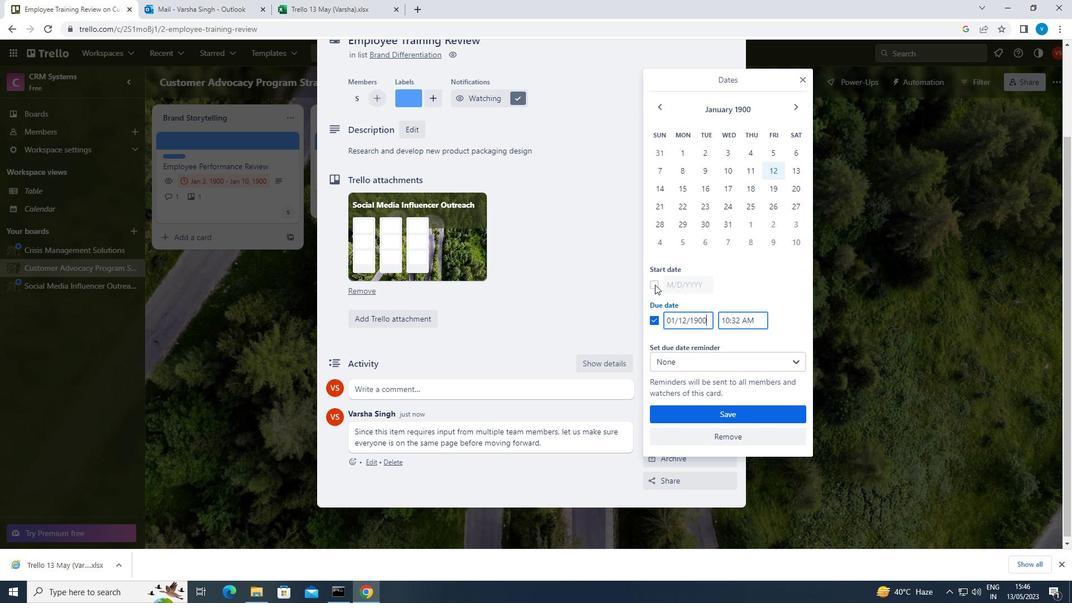
Action: Mouse moved to (710, 284)
Screenshot: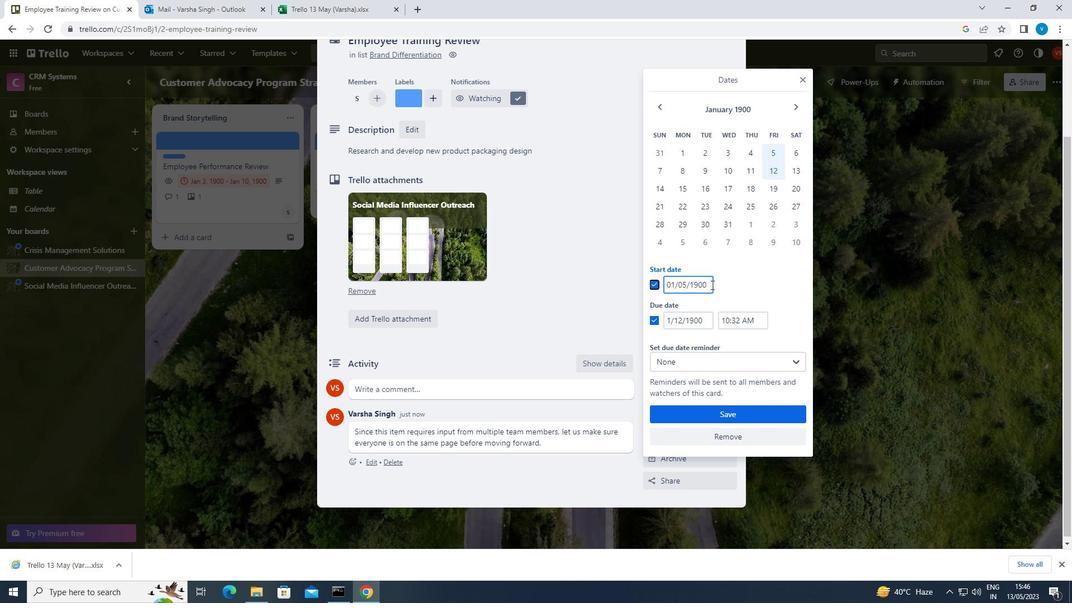 
Action: Mouse pressed left at (710, 284)
Screenshot: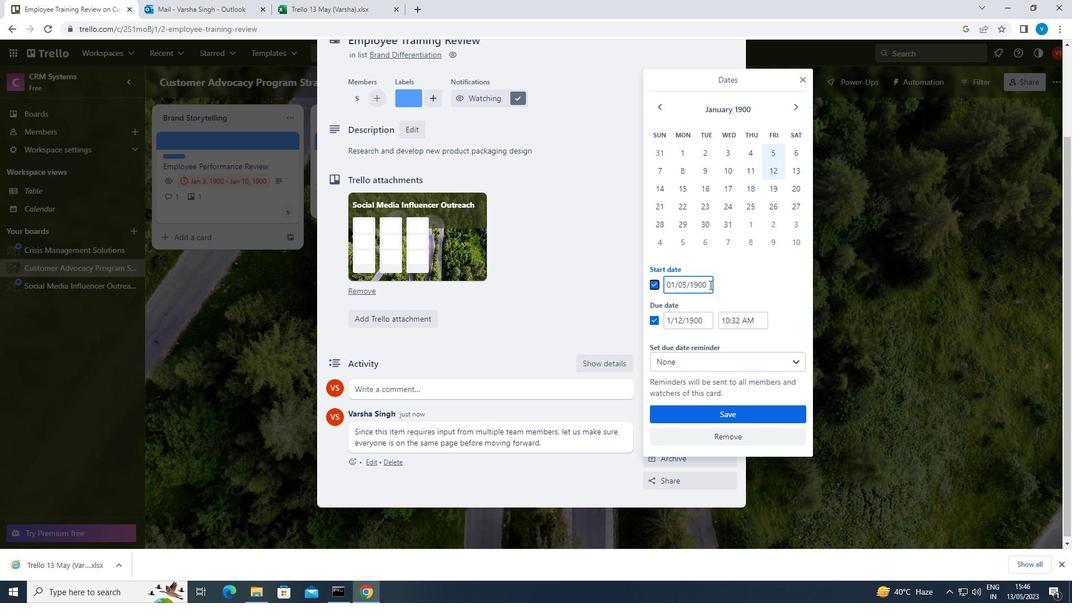 
Action: Key pressed <Key.backspace><Key.backspace><Key.backspace><Key.backspace><Key.backspace><Key.backspace><Key.backspace><Key.backspace><Key.backspace><Key.backspace><Key.backspace>01/06/1900
Screenshot: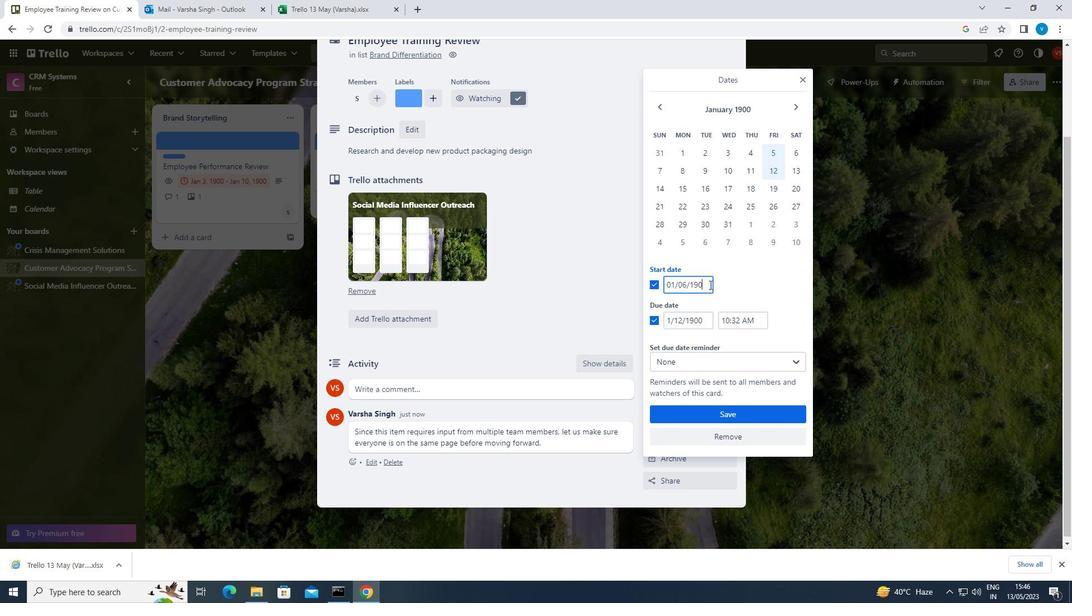 
Action: Mouse moved to (707, 322)
Screenshot: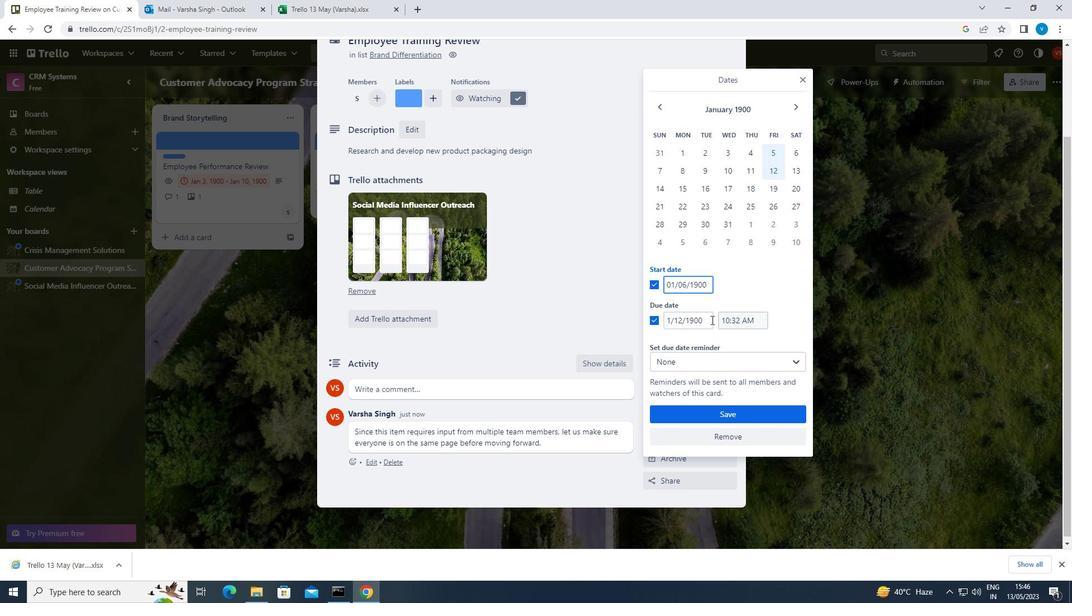 
Action: Mouse pressed left at (707, 322)
Screenshot: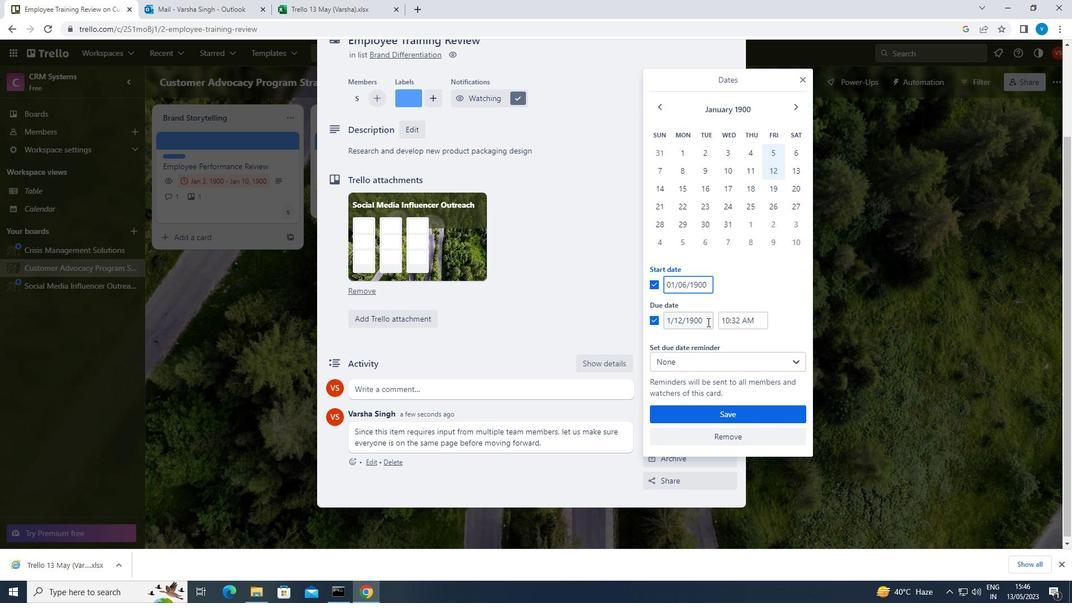 
Action: Key pressed <Key.backspace><Key.backspace><Key.backspace><Key.backspace><Key.backspace><Key.backspace><Key.backspace><Key.backspace><Key.backspace><Key.backspace><Key.backspace><Key.backspace><Key.backspace><Key.backspace><Key.backspace><Key.backspace><Key.backspace>01/13/1900
Screenshot: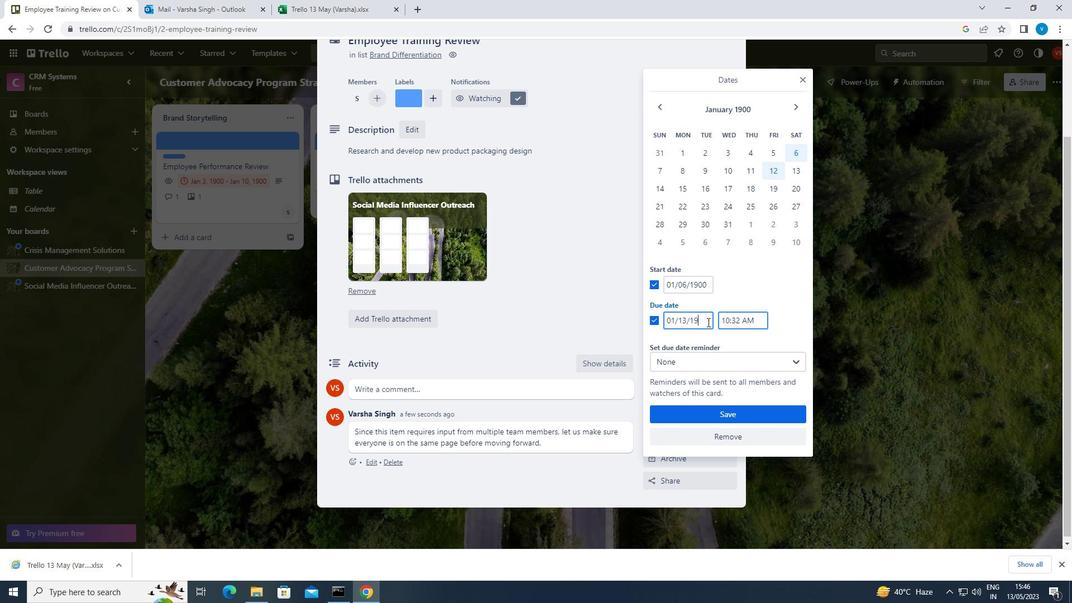 
Action: Mouse moved to (719, 417)
Screenshot: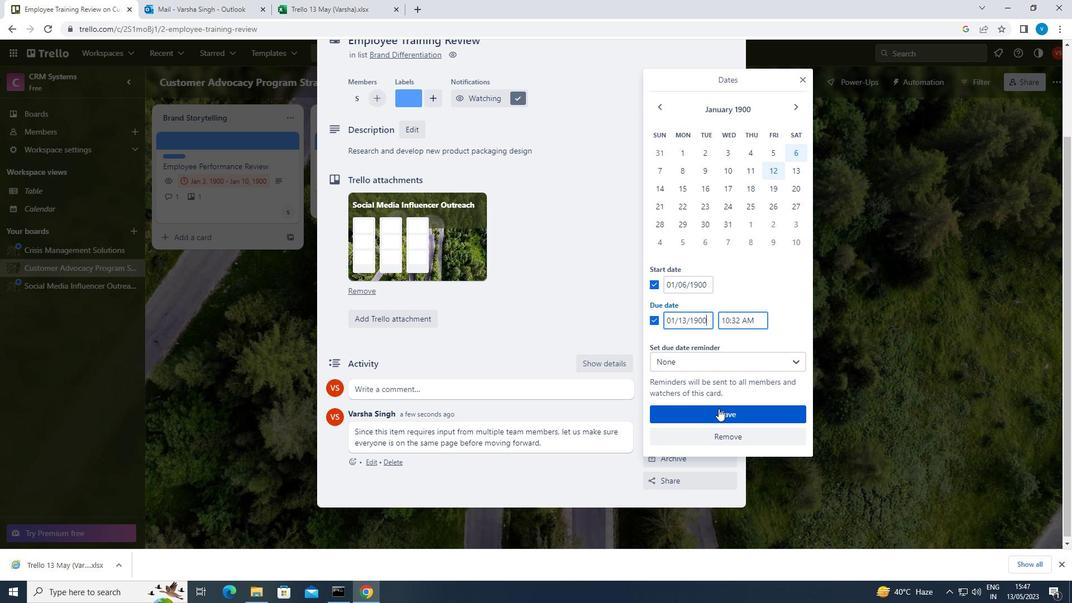 
Action: Mouse pressed left at (719, 417)
Screenshot: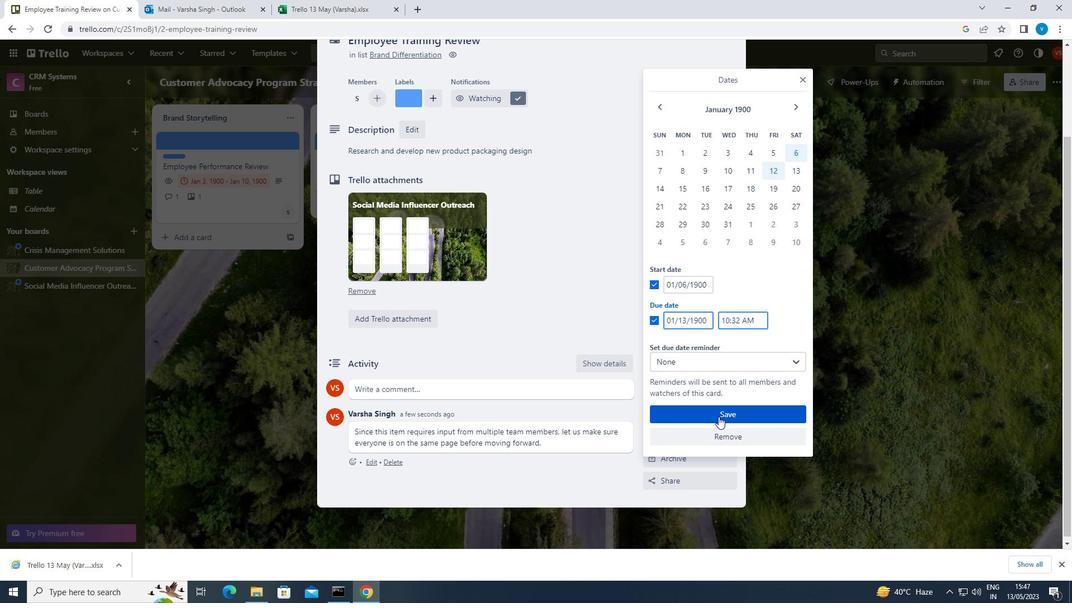 
